 Task: Search one way flight ticket for 2 adults, 2 infants in seat and 1 infant on lap in first from Fort Walton Beach: Destin-fort Walton Beach Airport/eglin Air Force Base to Fort Wayne: Fort Wayne International Airport on 5-4-2023. Choice of flights is Royal air maroc. Number of bags: 1 carry on bag and 5 checked bags. Price is upto 65000. Outbound departure time preference is 22:00.
Action: Mouse moved to (281, 262)
Screenshot: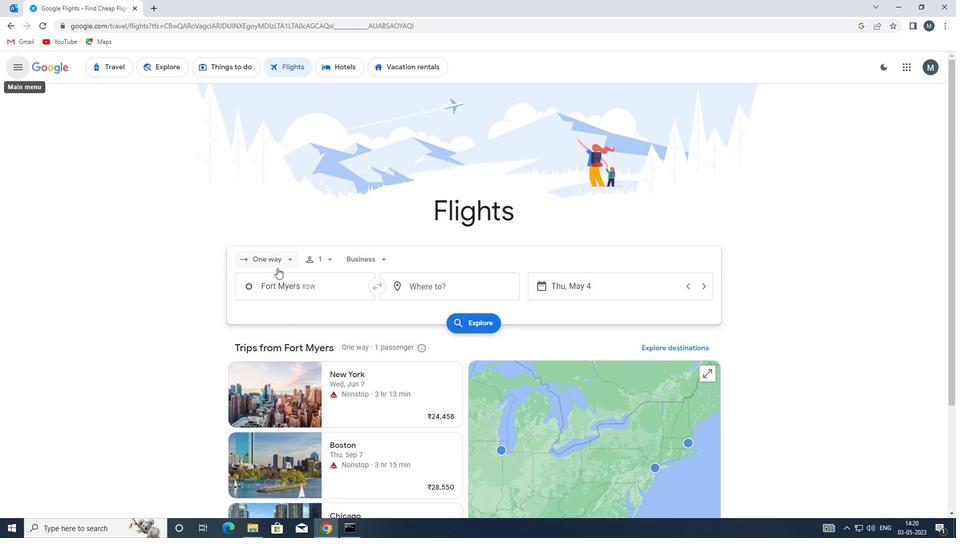 
Action: Mouse pressed left at (281, 262)
Screenshot: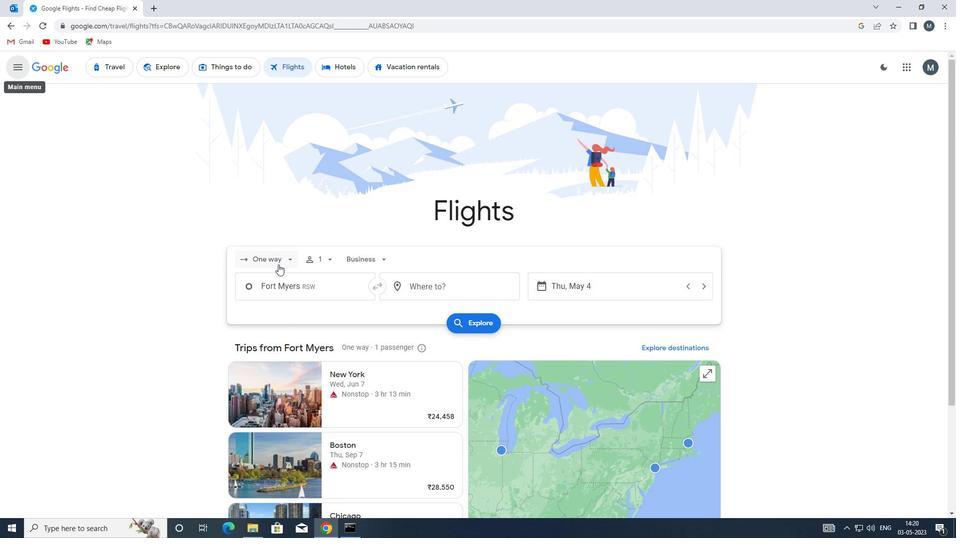 
Action: Mouse moved to (281, 305)
Screenshot: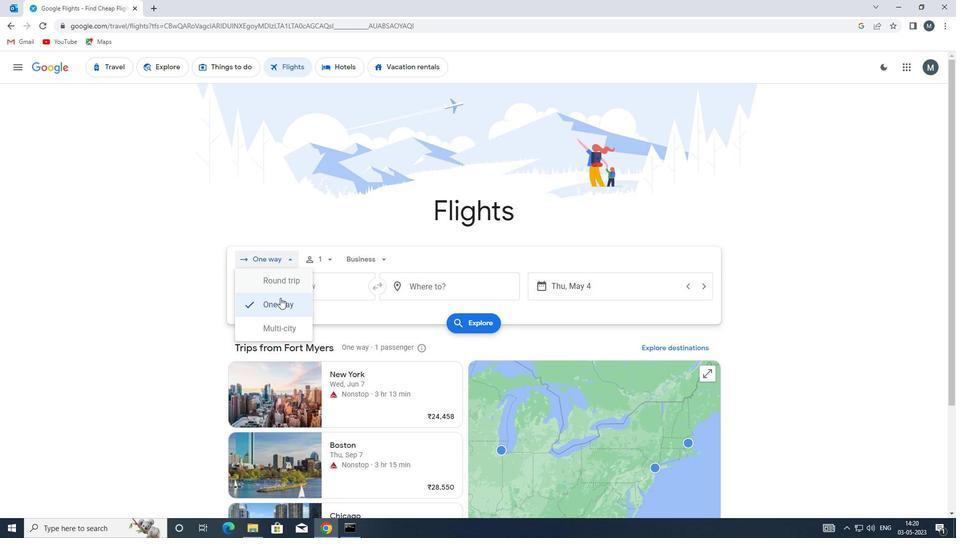 
Action: Mouse pressed left at (281, 305)
Screenshot: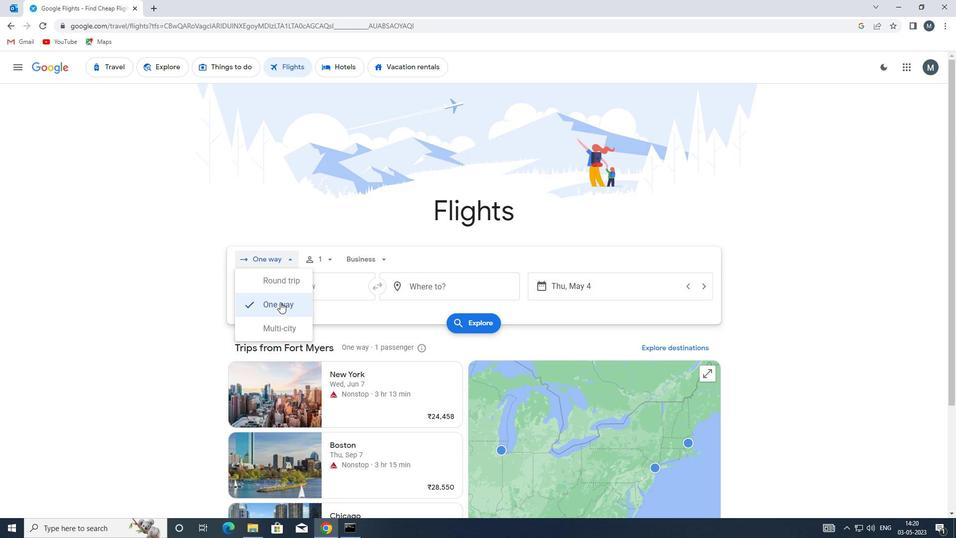 
Action: Mouse moved to (327, 260)
Screenshot: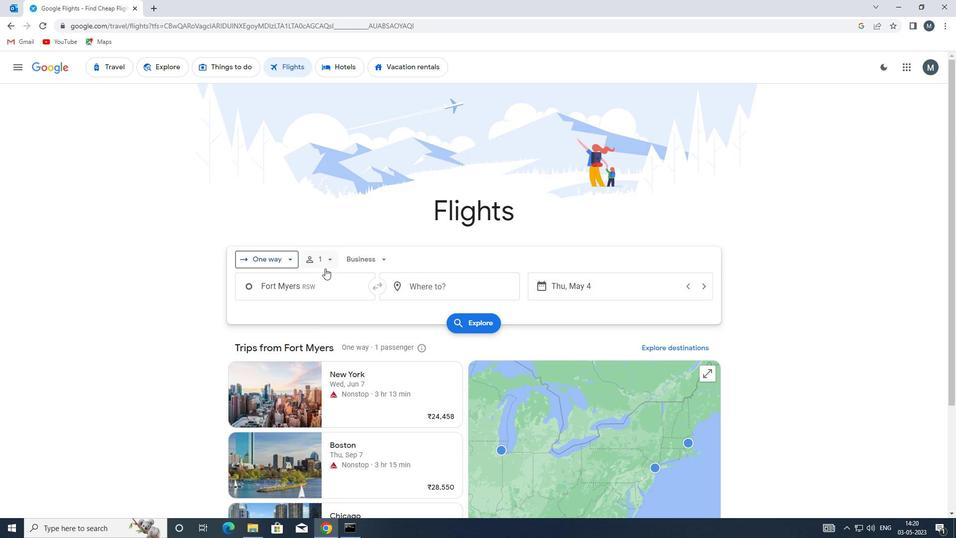 
Action: Mouse pressed left at (327, 260)
Screenshot: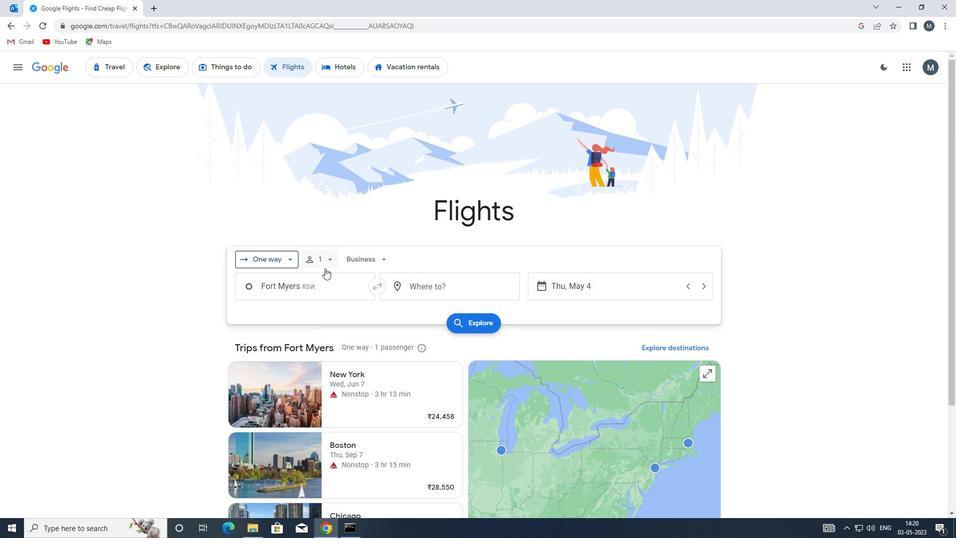 
Action: Mouse moved to (403, 284)
Screenshot: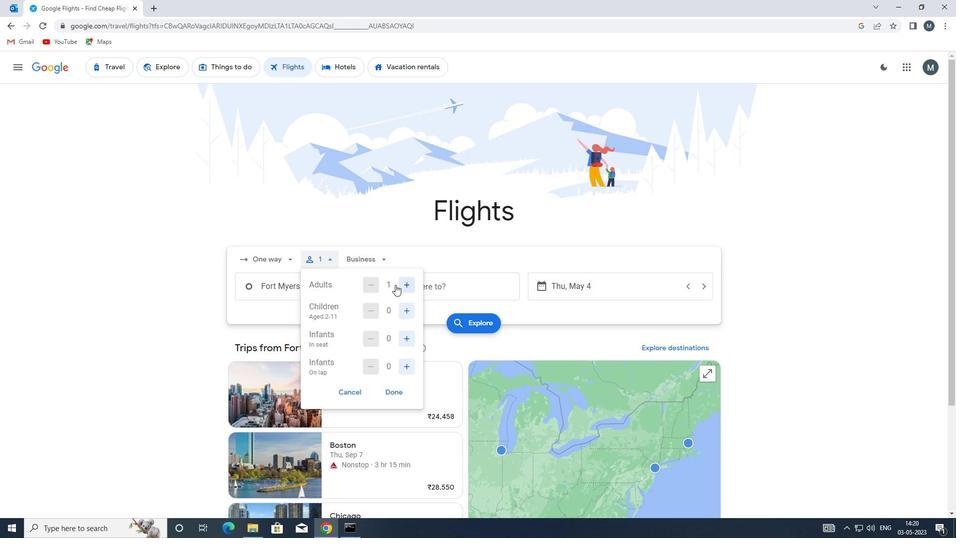 
Action: Mouse pressed left at (403, 284)
Screenshot: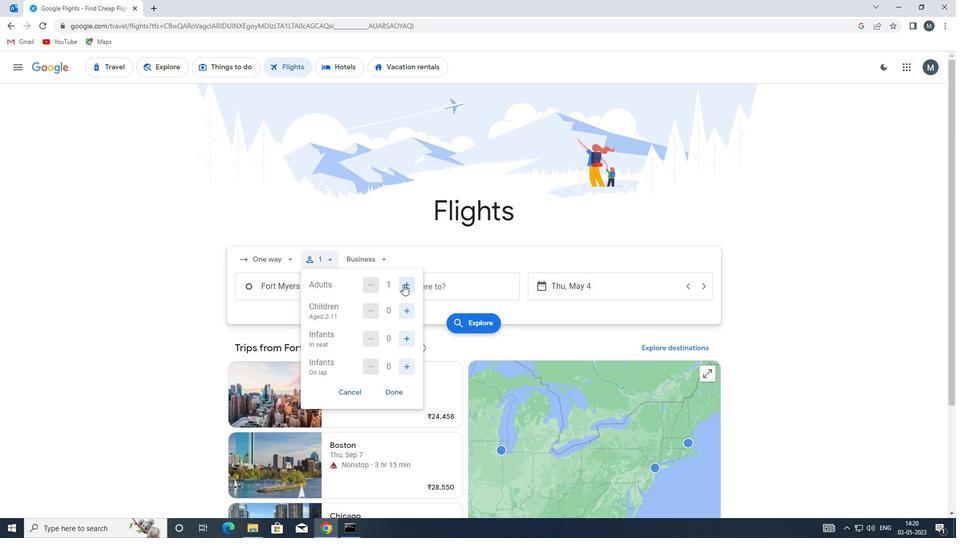 
Action: Mouse moved to (411, 340)
Screenshot: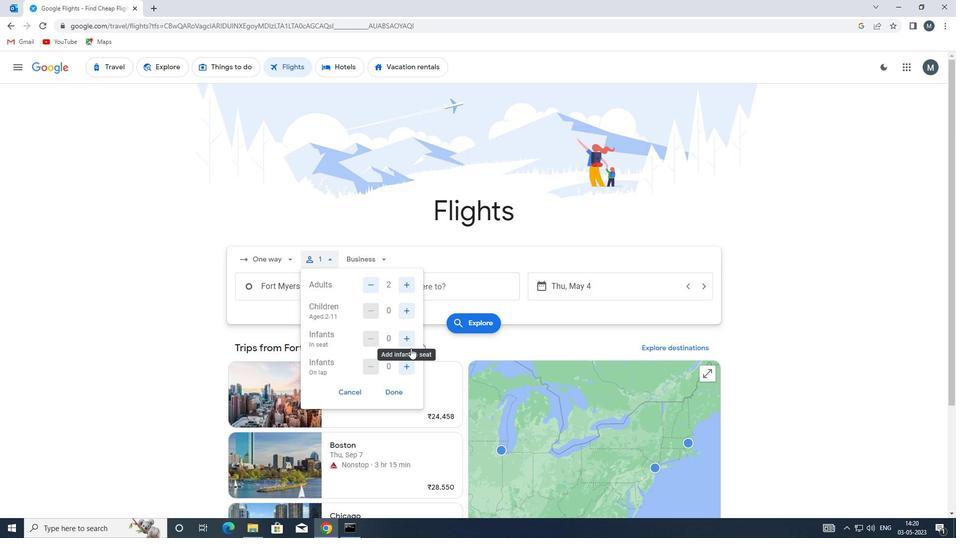 
Action: Mouse pressed left at (411, 340)
Screenshot: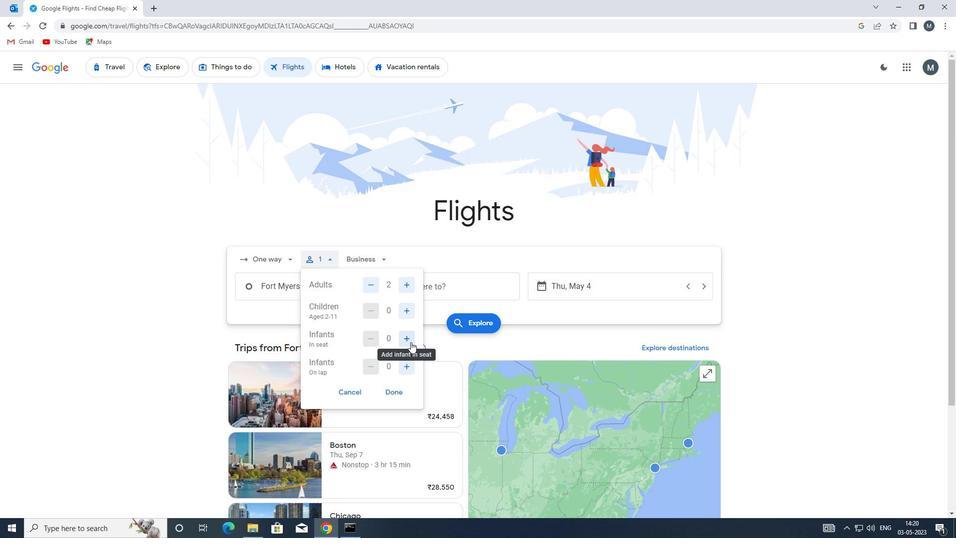 
Action: Mouse pressed left at (411, 340)
Screenshot: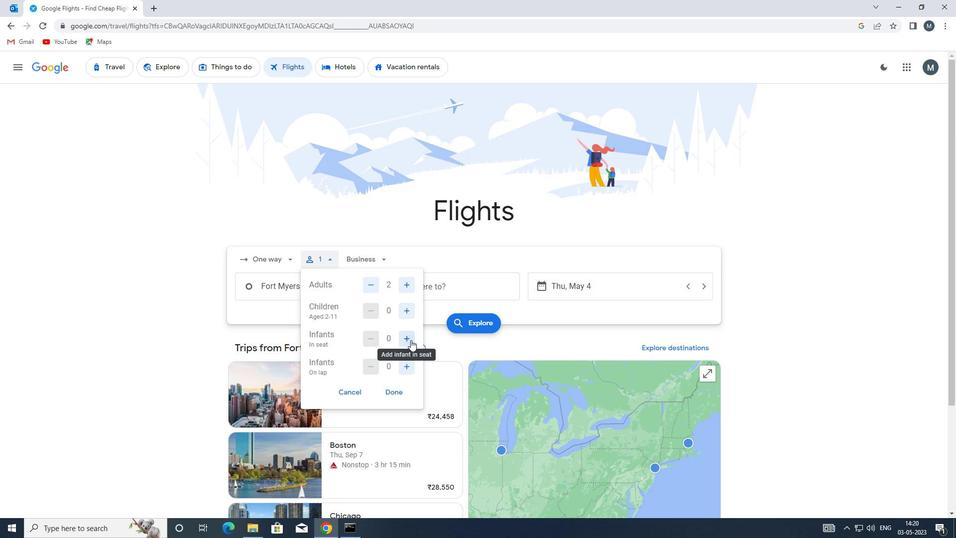 
Action: Mouse moved to (406, 366)
Screenshot: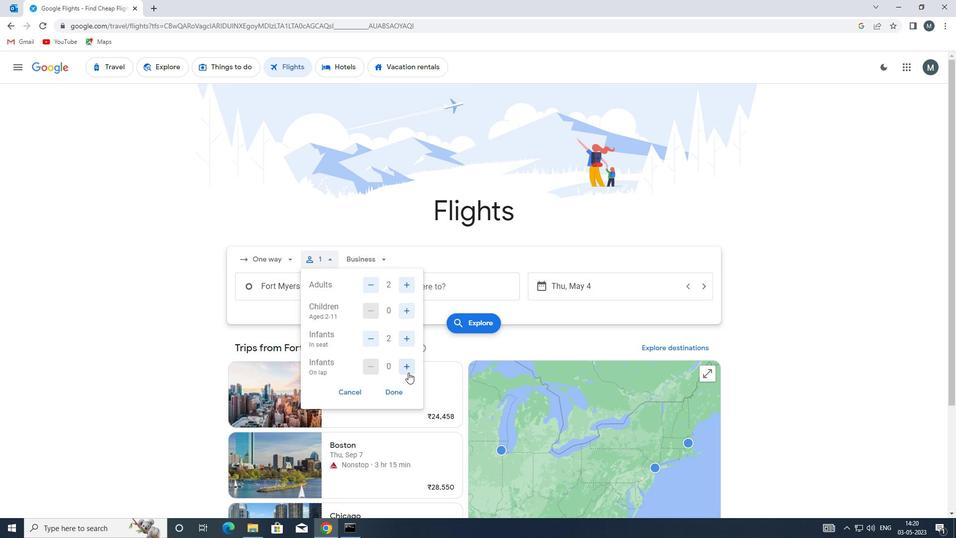 
Action: Mouse pressed left at (406, 366)
Screenshot: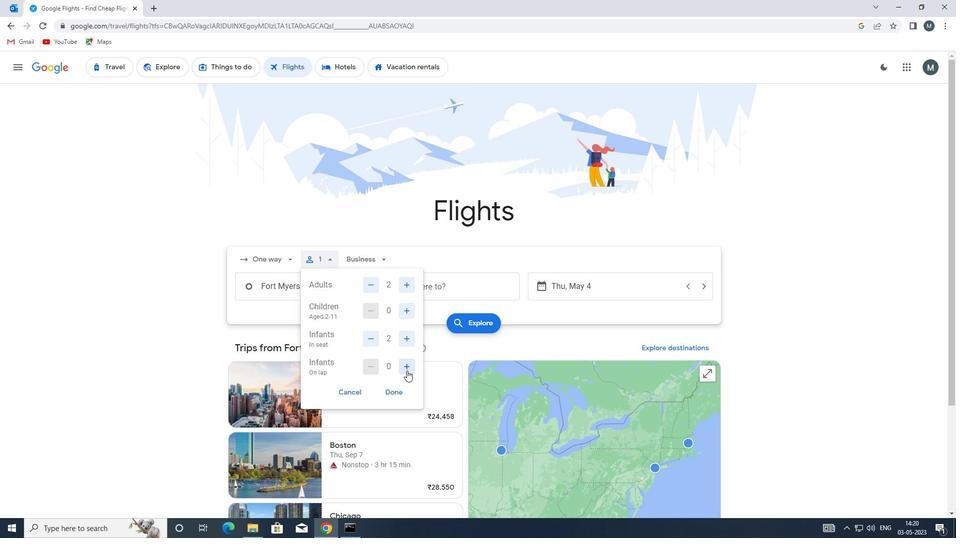 
Action: Mouse moved to (394, 394)
Screenshot: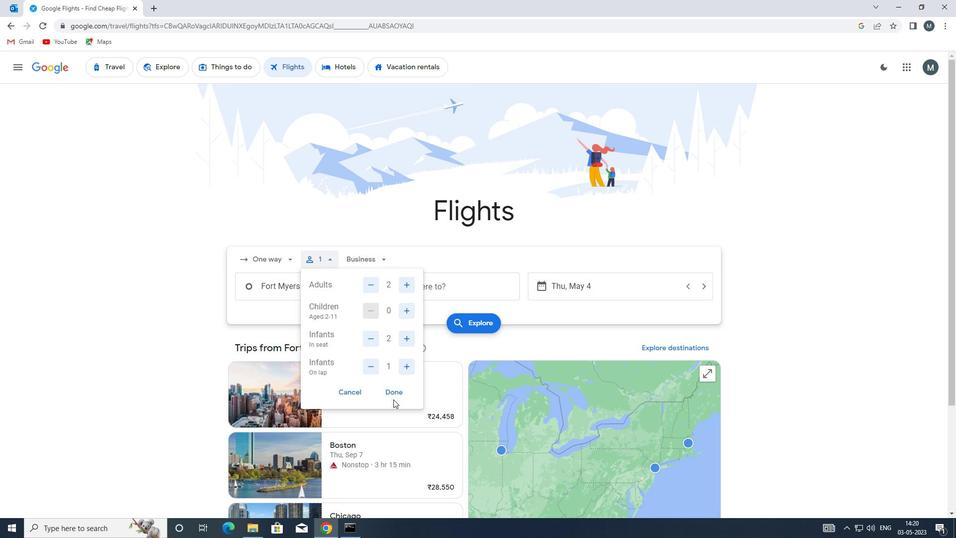 
Action: Mouse pressed left at (394, 394)
Screenshot: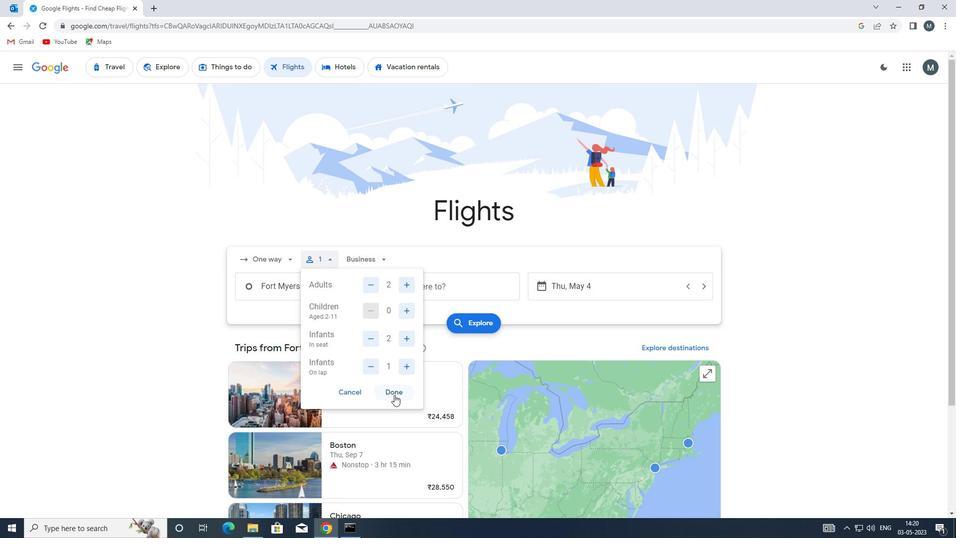 
Action: Mouse moved to (377, 259)
Screenshot: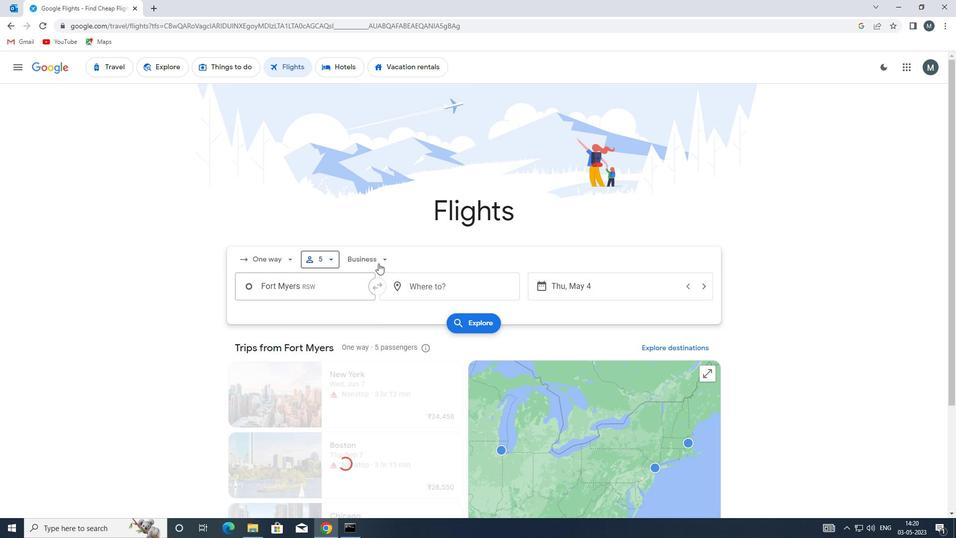 
Action: Mouse pressed left at (377, 259)
Screenshot: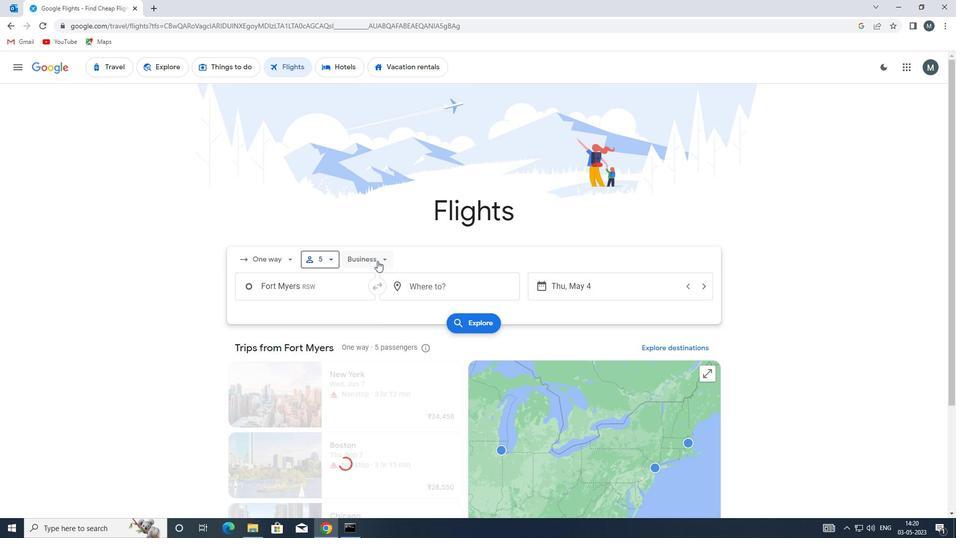 
Action: Mouse moved to (383, 353)
Screenshot: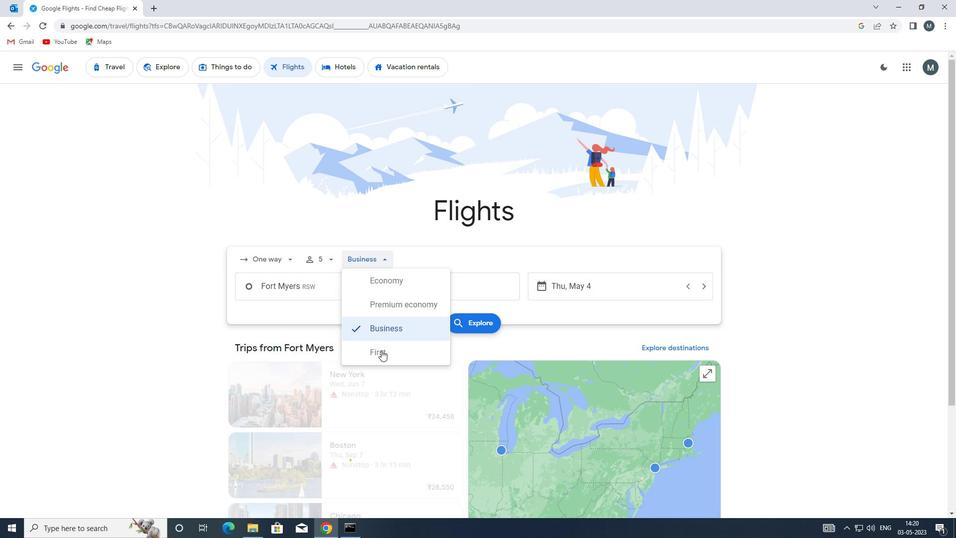 
Action: Mouse pressed left at (383, 353)
Screenshot: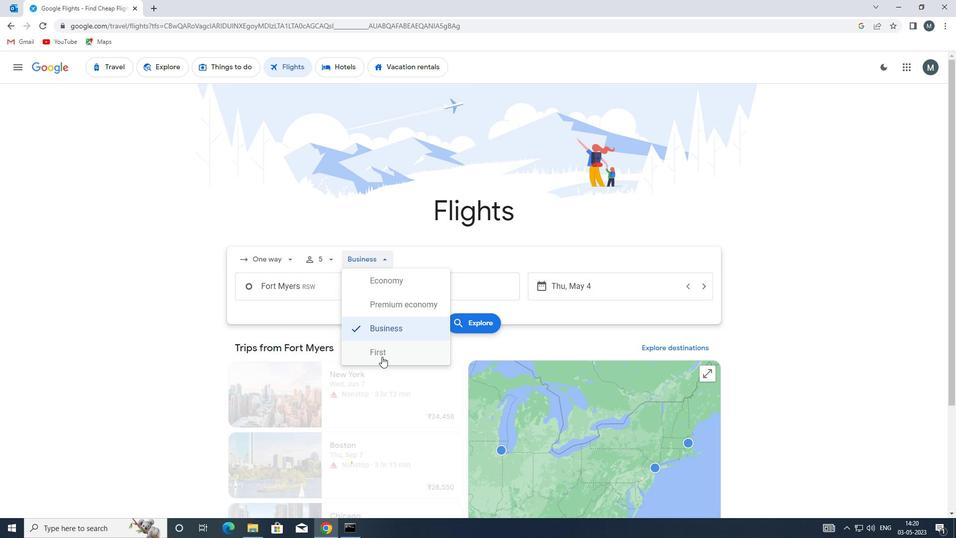
Action: Mouse moved to (318, 296)
Screenshot: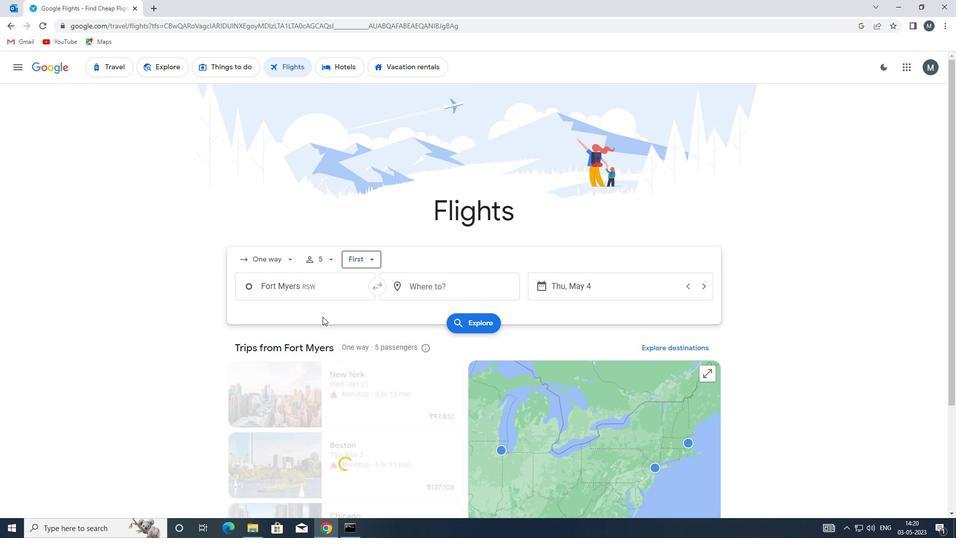 
Action: Mouse pressed left at (318, 296)
Screenshot: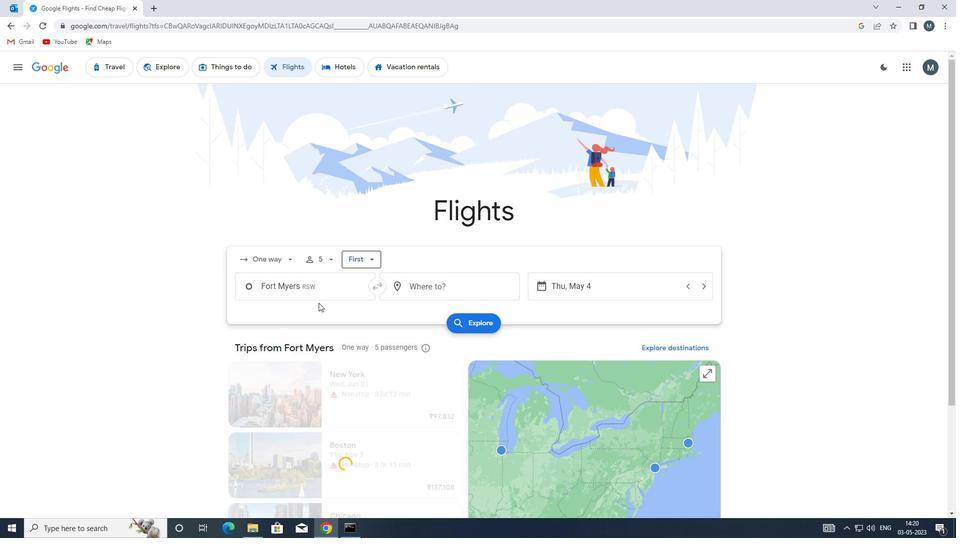 
Action: Mouse moved to (317, 295)
Screenshot: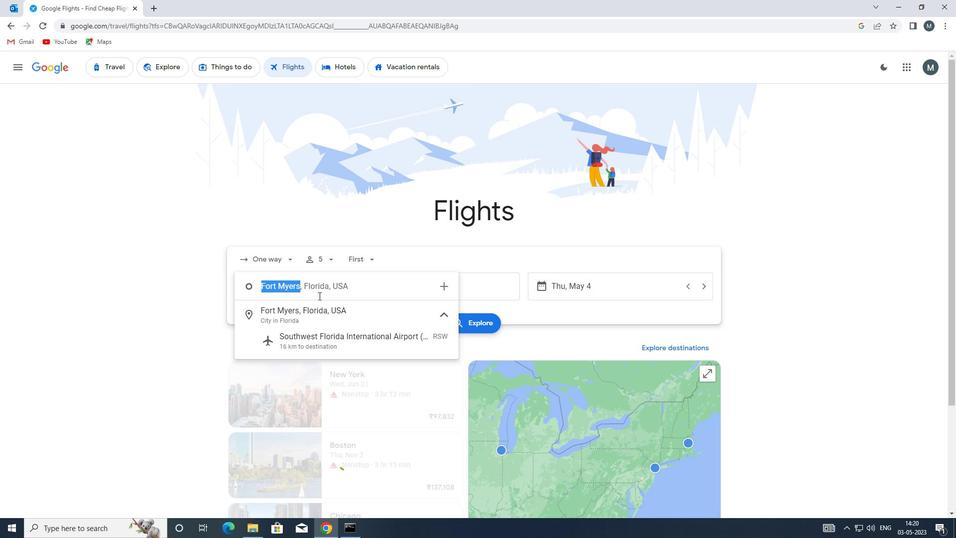 
Action: Key pressed v
Screenshot: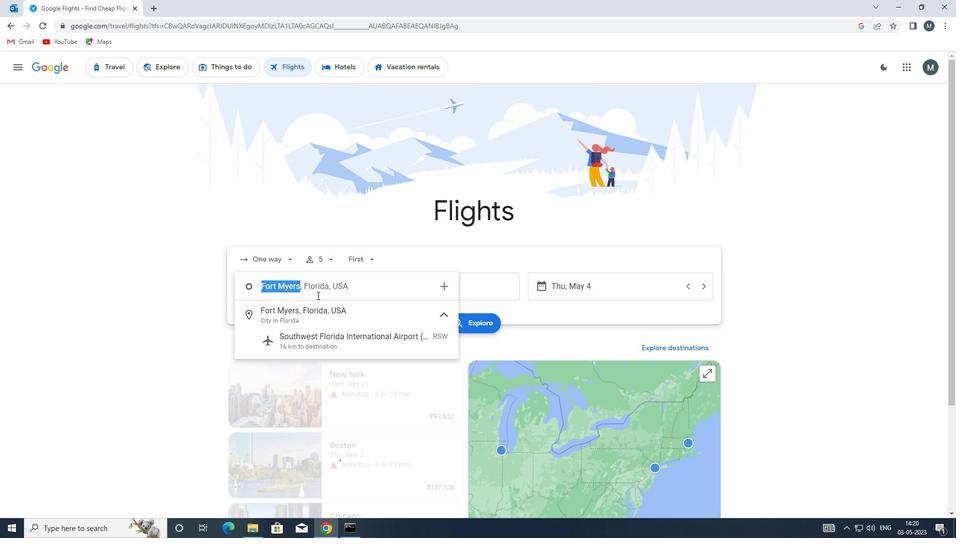 
Action: Mouse moved to (316, 296)
Screenshot: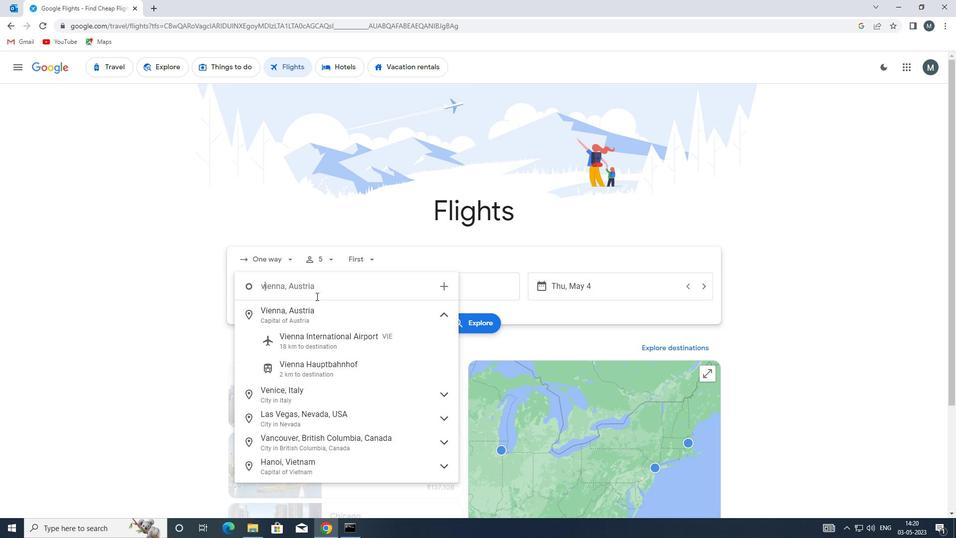 
Action: Key pressed p
Screenshot: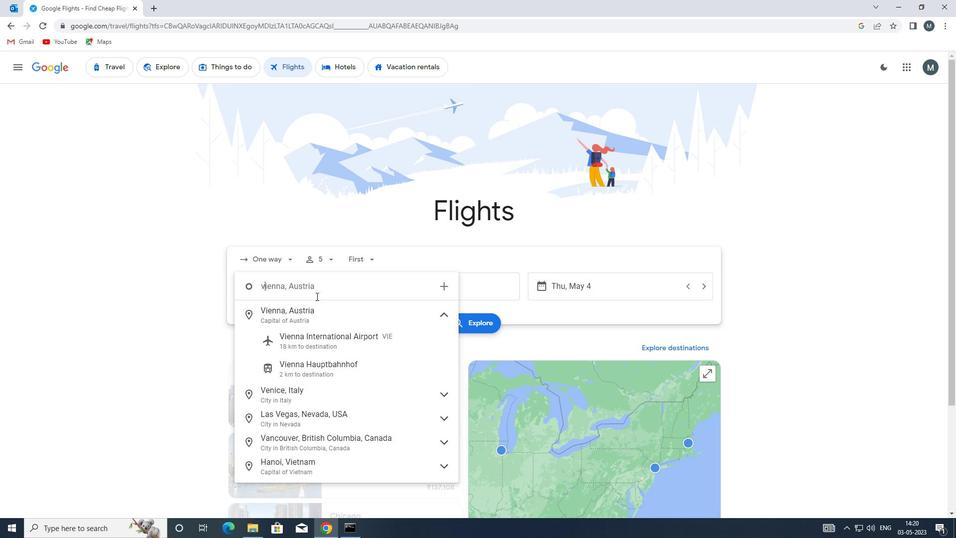 
Action: Mouse moved to (318, 297)
Screenshot: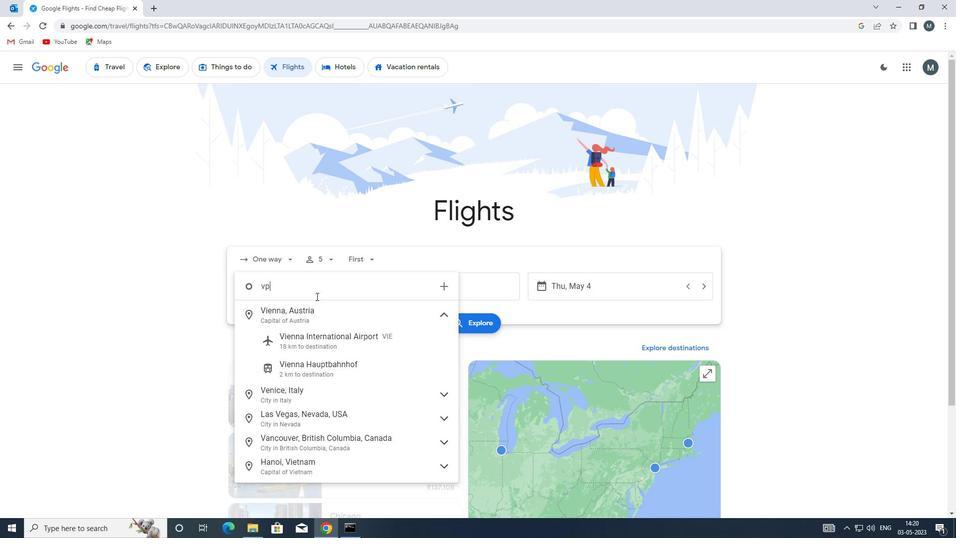 
Action: Key pressed s
Screenshot: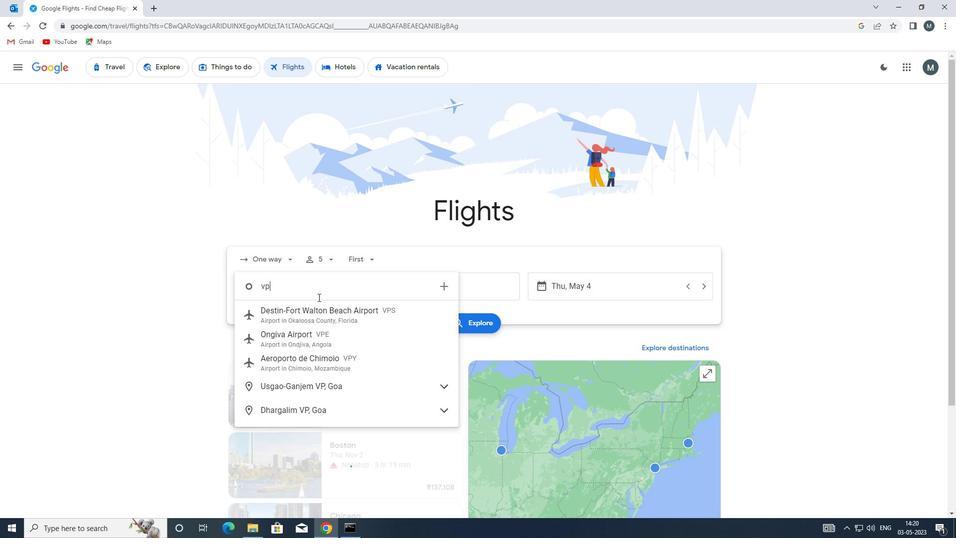 
Action: Mouse moved to (331, 314)
Screenshot: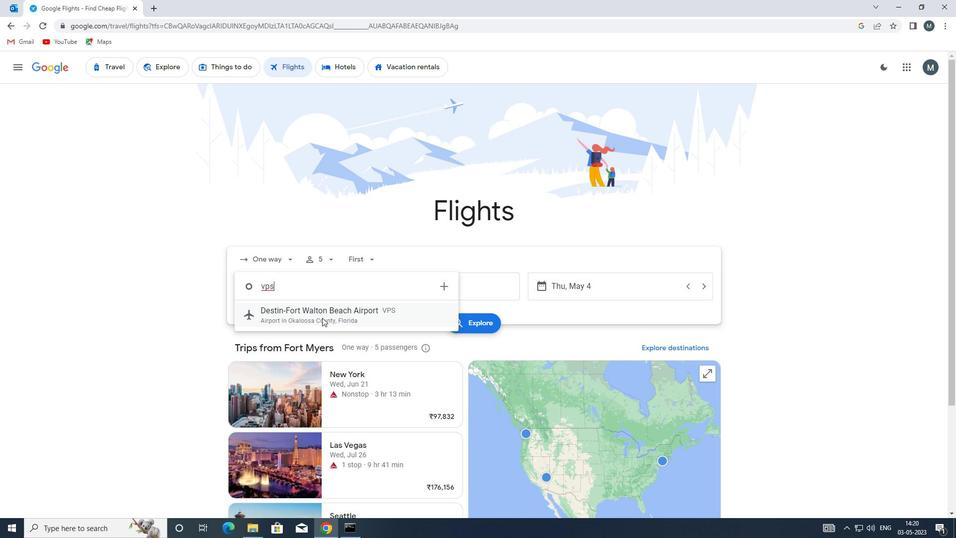 
Action: Mouse pressed left at (331, 314)
Screenshot: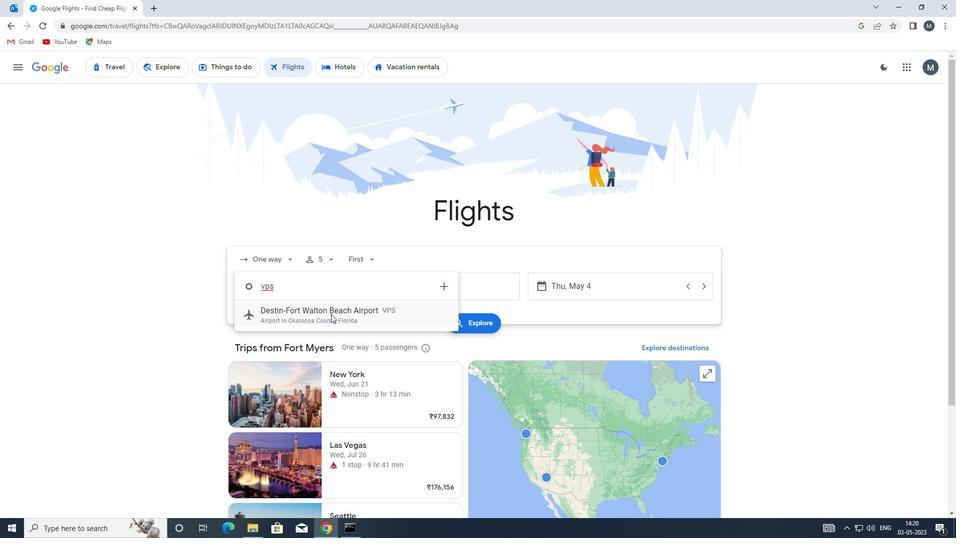 
Action: Mouse moved to (446, 283)
Screenshot: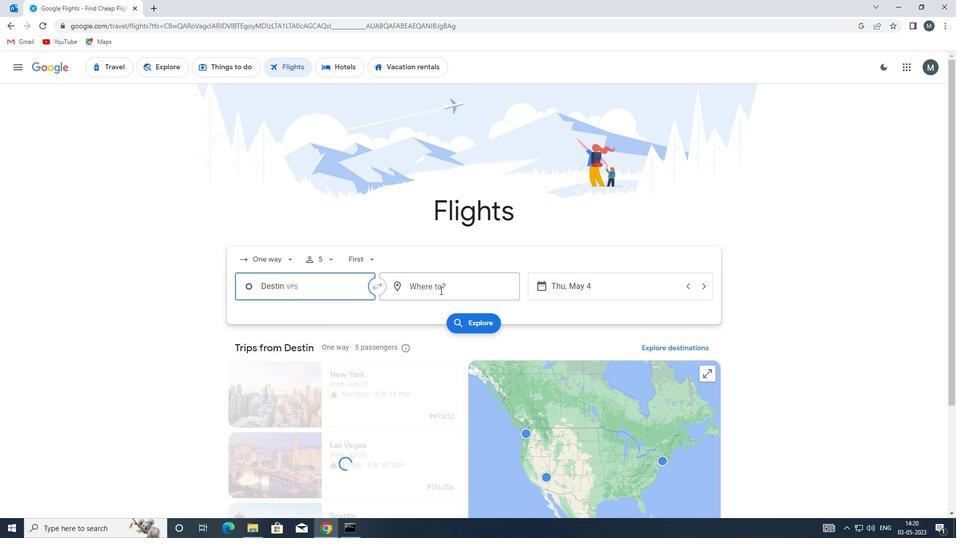 
Action: Mouse pressed left at (446, 283)
Screenshot: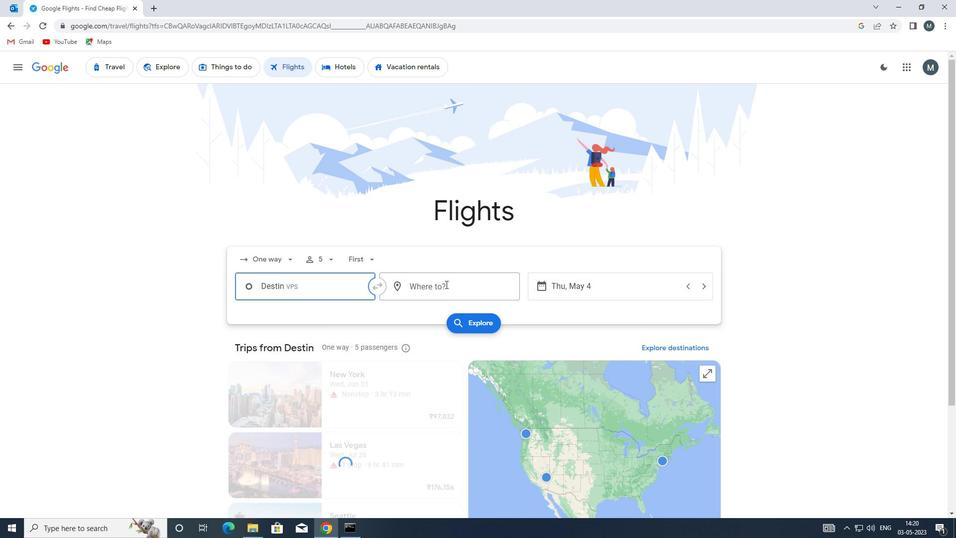 
Action: Mouse moved to (442, 284)
Screenshot: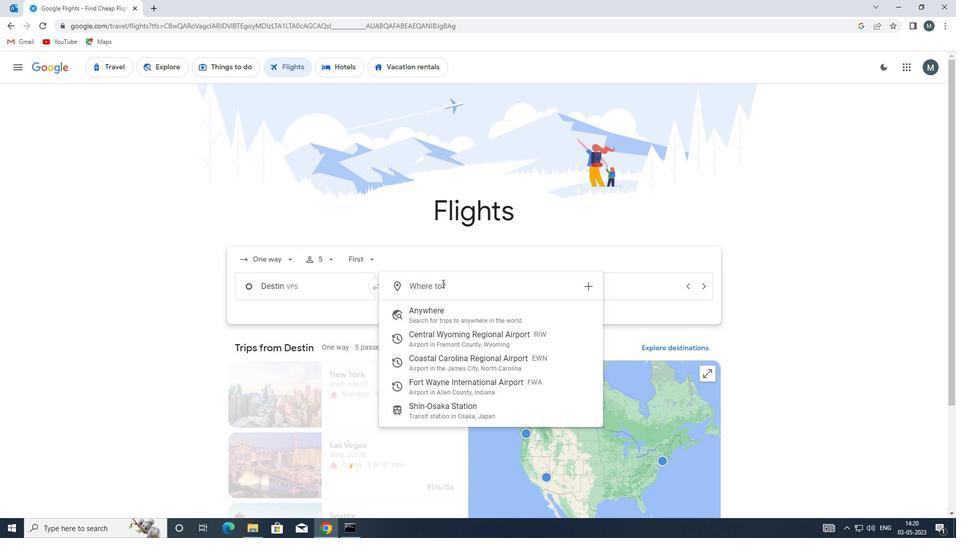 
Action: Key pressed f
Screenshot: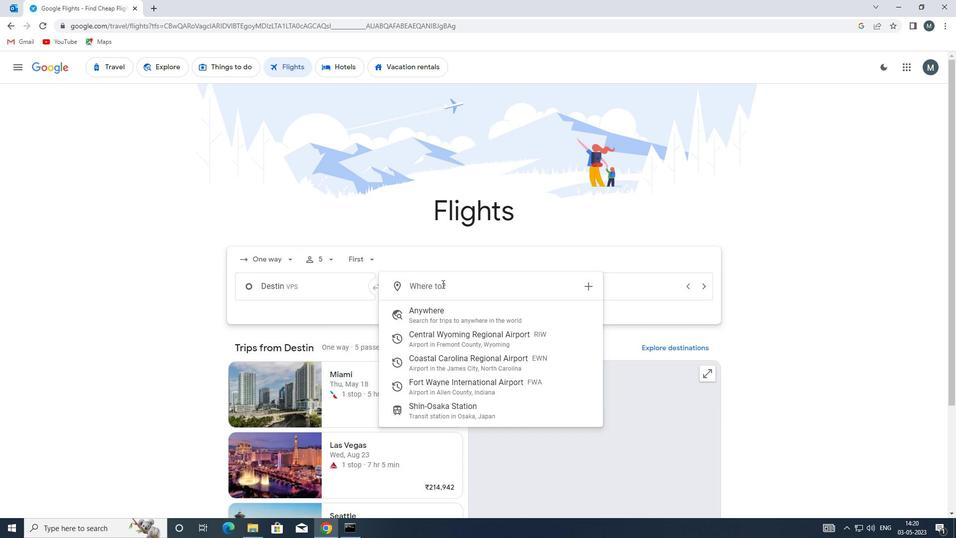 
Action: Mouse moved to (442, 284)
Screenshot: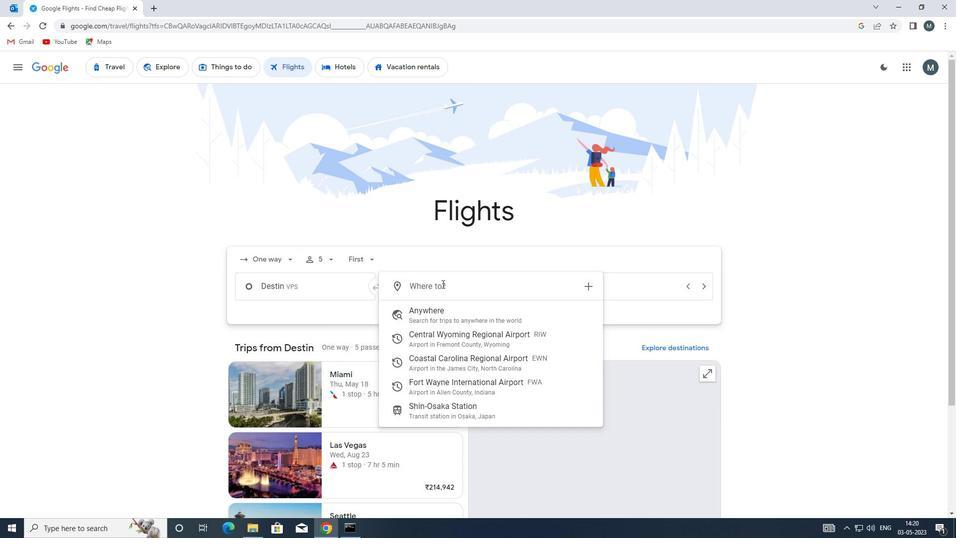 
Action: Key pressed w
Screenshot: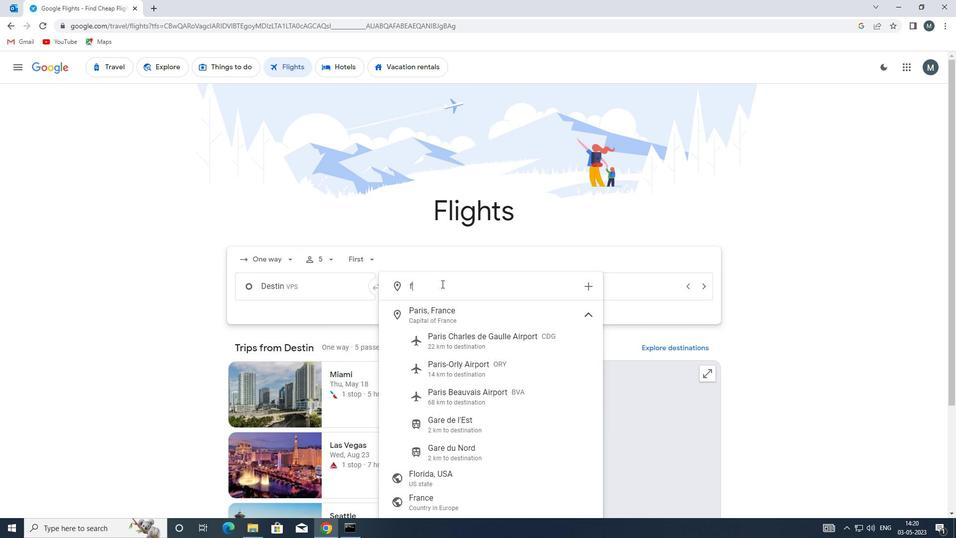 
Action: Mouse moved to (438, 286)
Screenshot: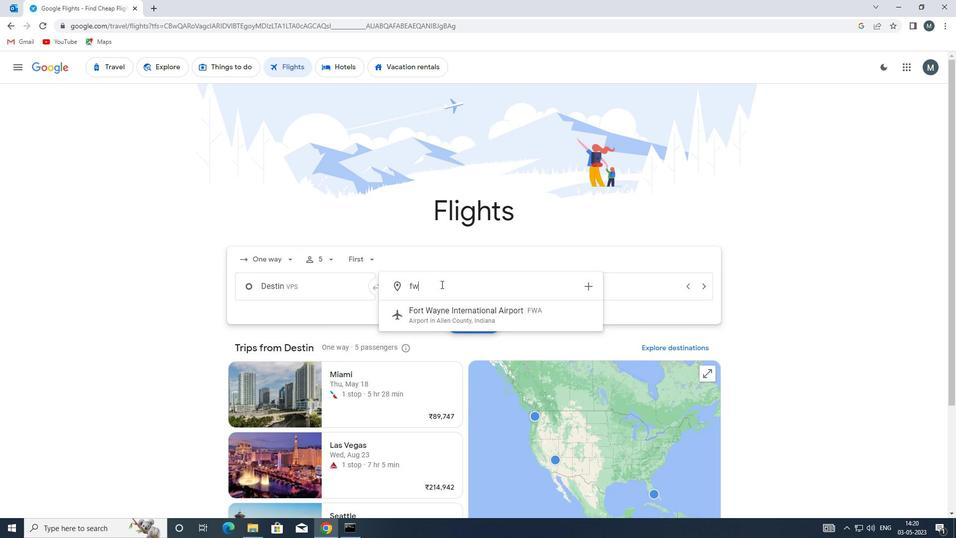 
Action: Key pressed a
Screenshot: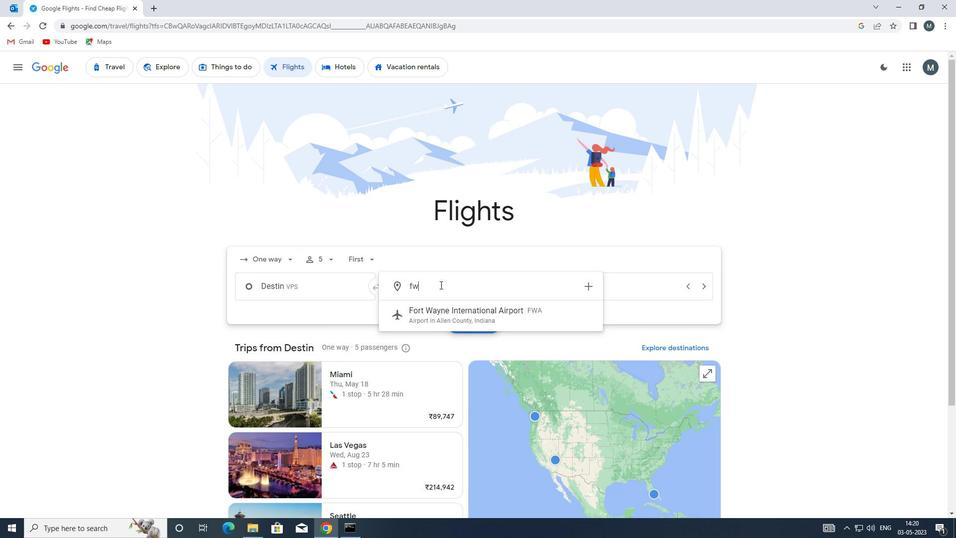 
Action: Mouse moved to (447, 315)
Screenshot: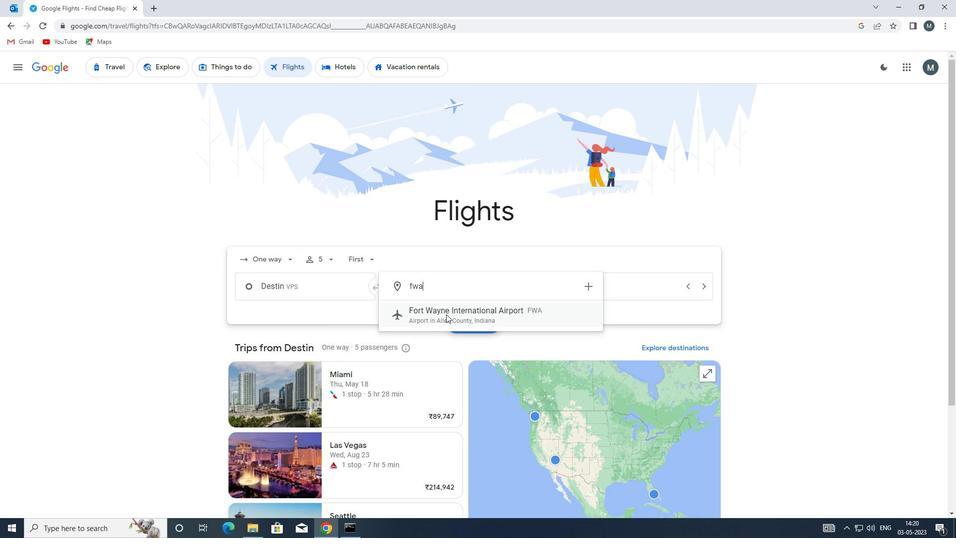 
Action: Mouse pressed left at (447, 315)
Screenshot: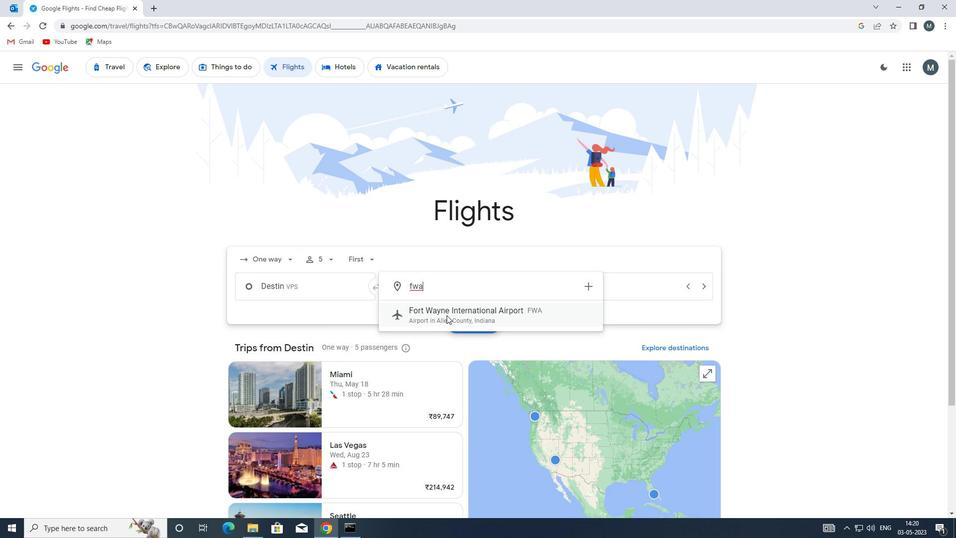 
Action: Mouse moved to (562, 286)
Screenshot: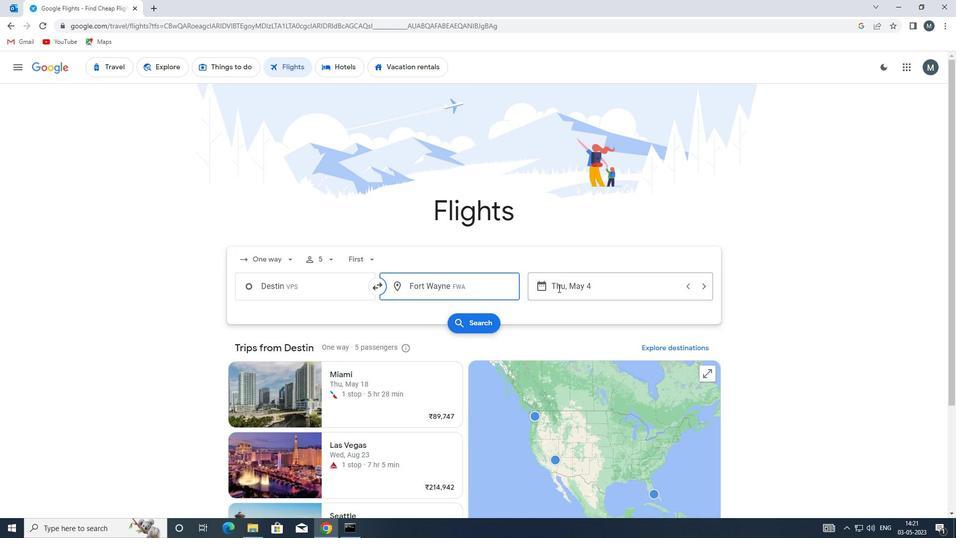 
Action: Mouse pressed left at (562, 286)
Screenshot: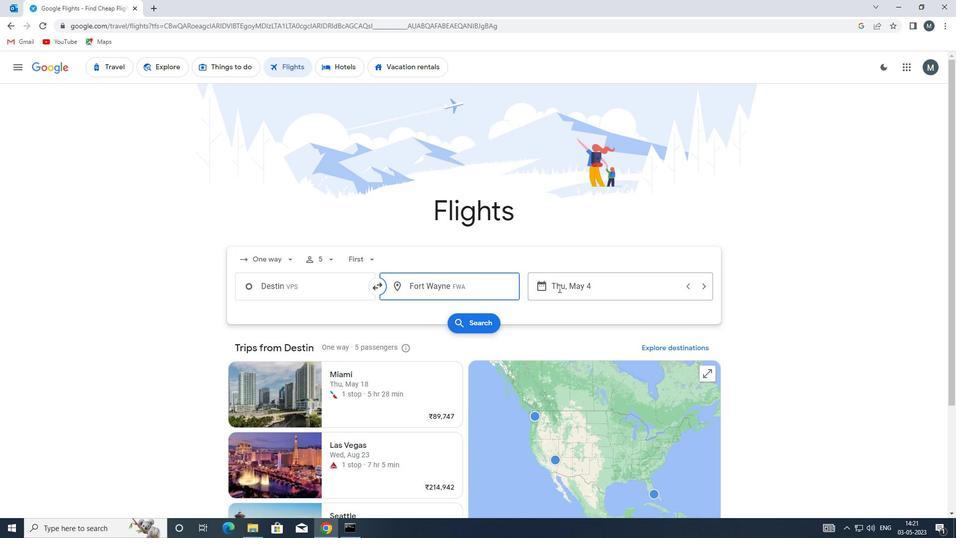 
Action: Mouse moved to (453, 333)
Screenshot: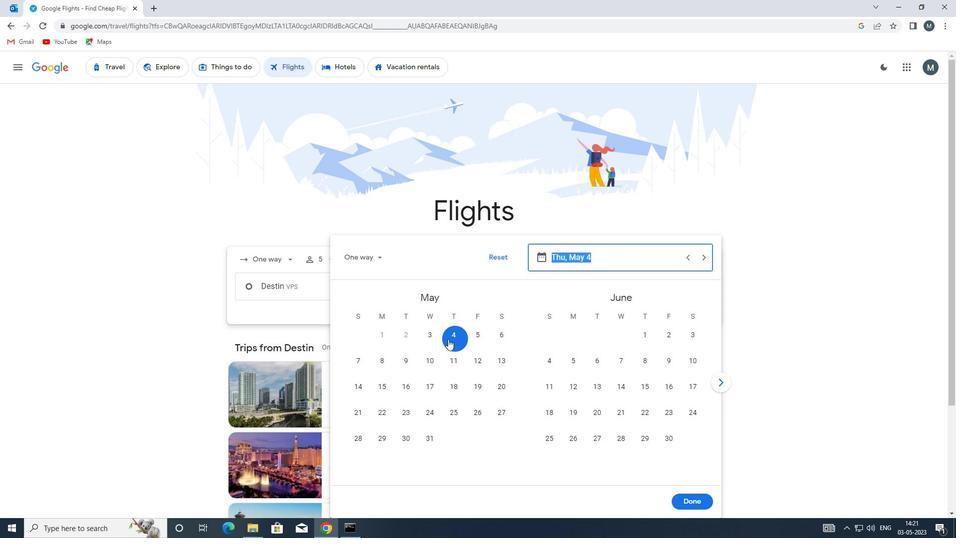 
Action: Mouse pressed left at (453, 333)
Screenshot: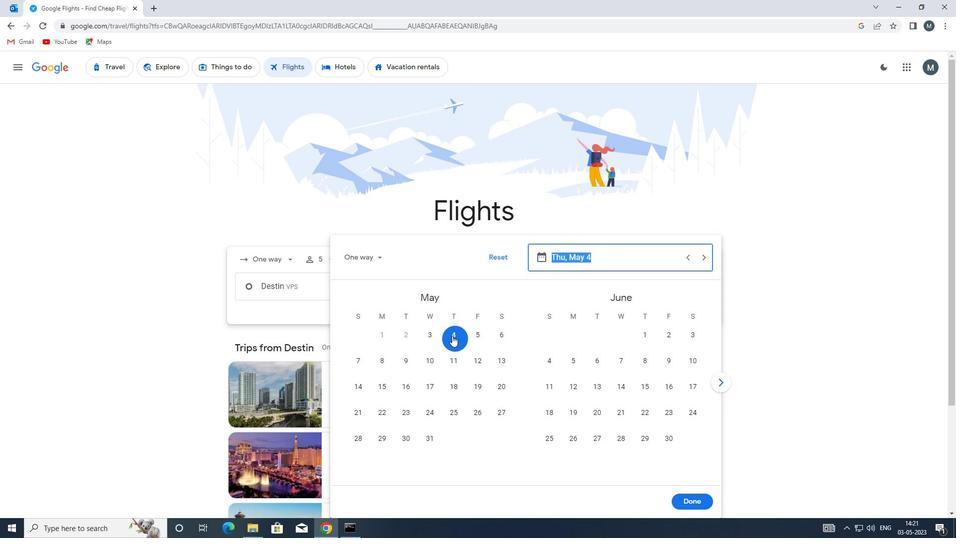 
Action: Mouse moved to (688, 504)
Screenshot: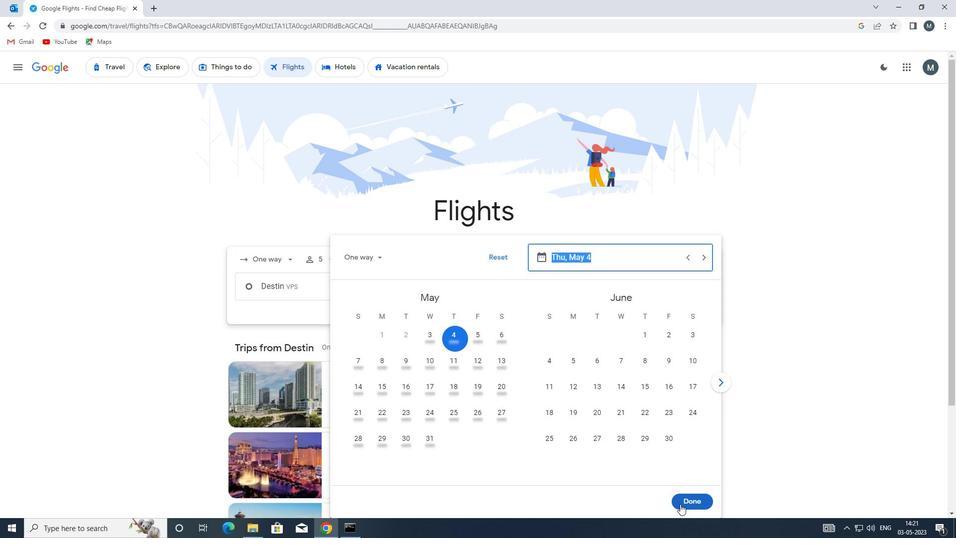 
Action: Mouse pressed left at (688, 504)
Screenshot: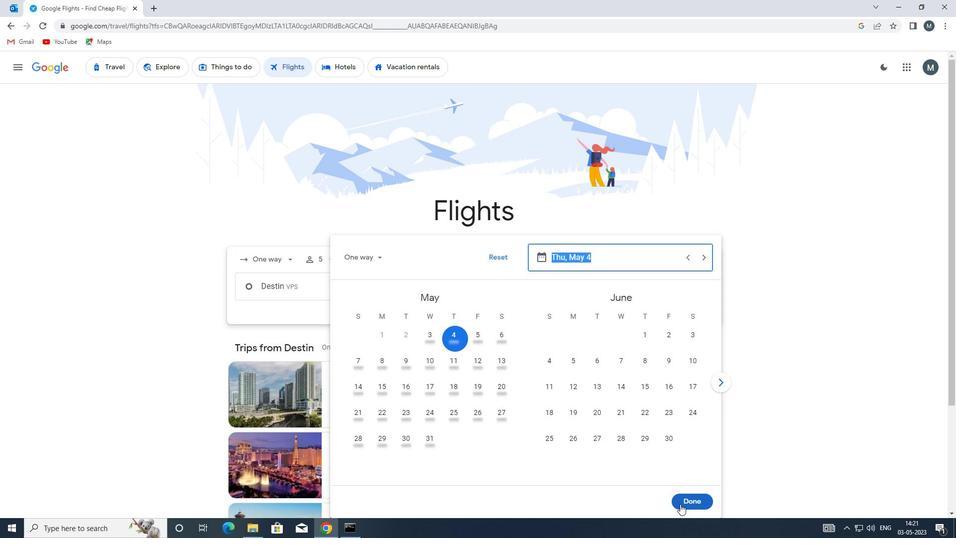 
Action: Mouse moved to (477, 324)
Screenshot: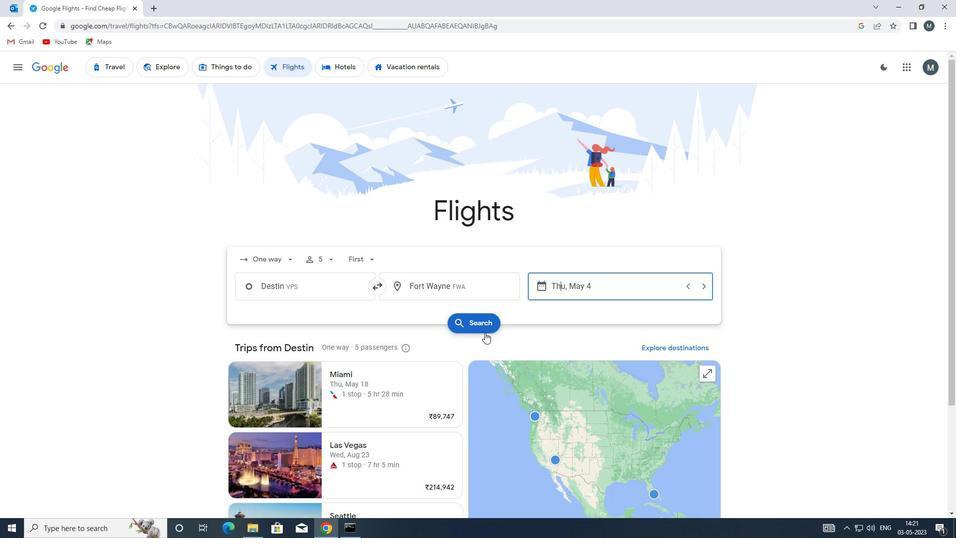 
Action: Mouse pressed left at (477, 324)
Screenshot: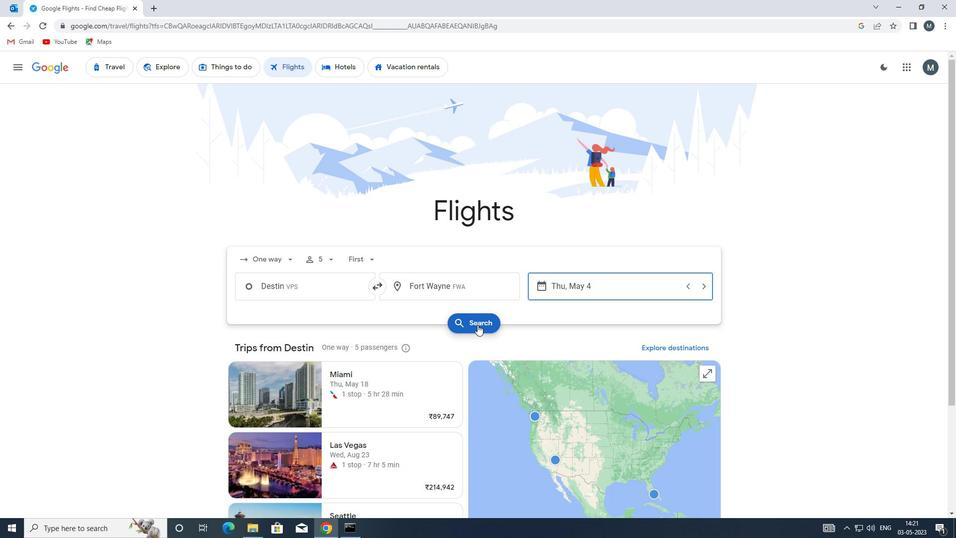 
Action: Mouse moved to (255, 155)
Screenshot: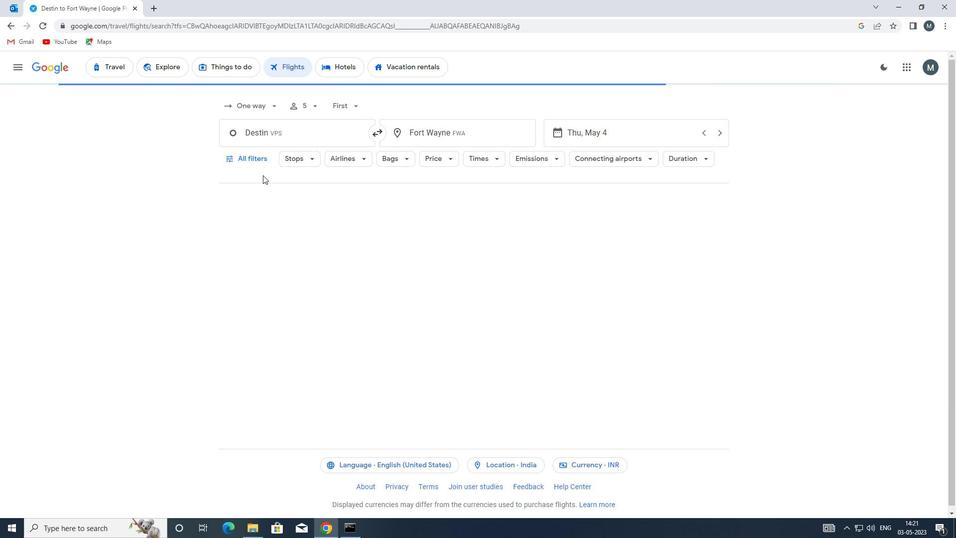 
Action: Mouse pressed left at (255, 155)
Screenshot: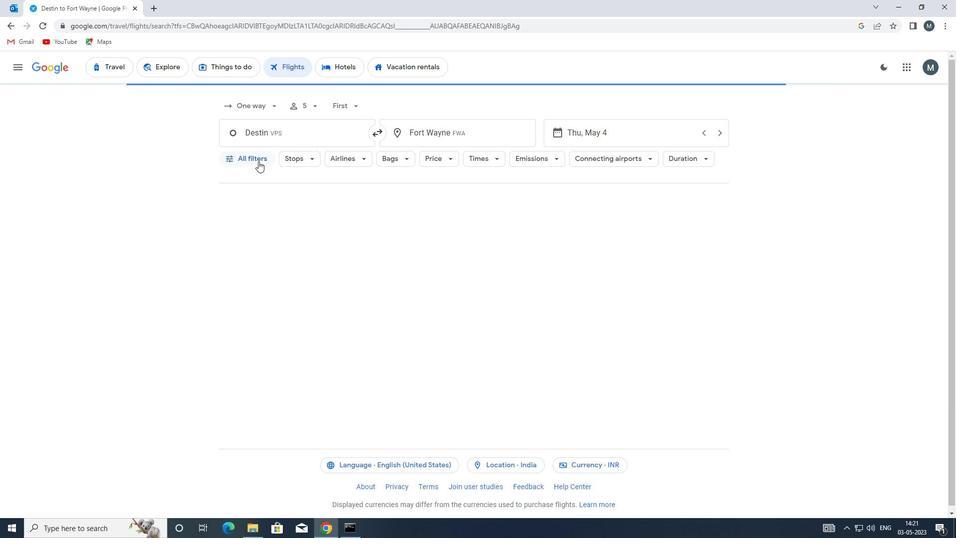 
Action: Mouse moved to (324, 293)
Screenshot: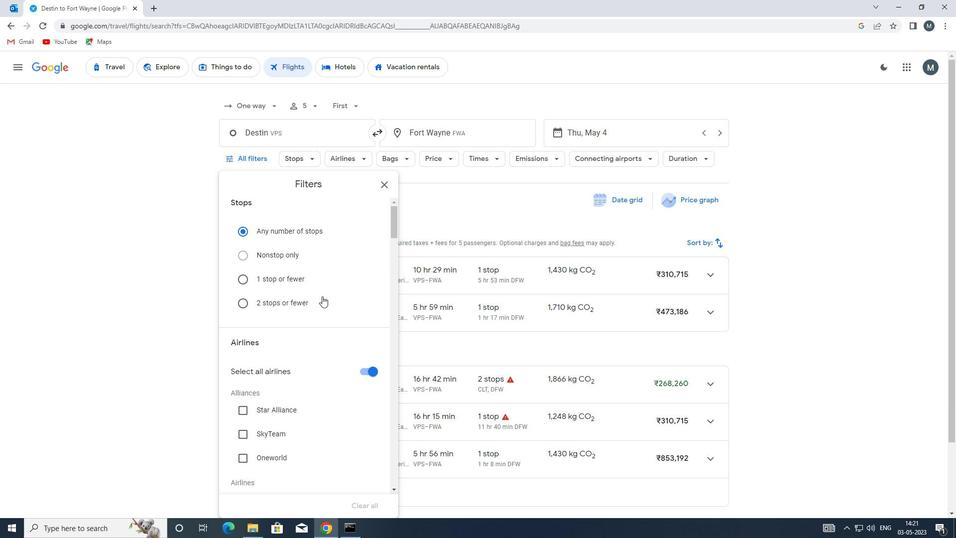 
Action: Mouse scrolled (324, 292) with delta (0, 0)
Screenshot: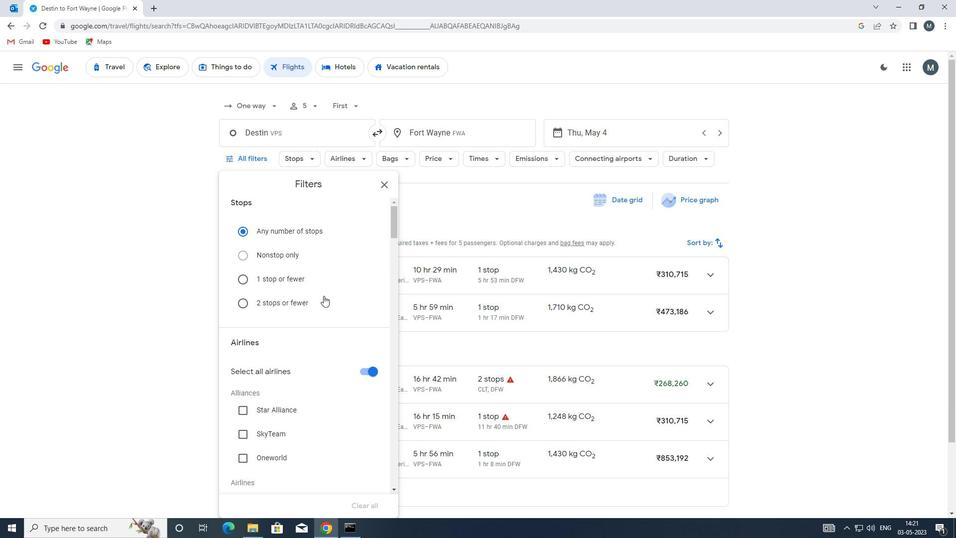 
Action: Mouse moved to (325, 293)
Screenshot: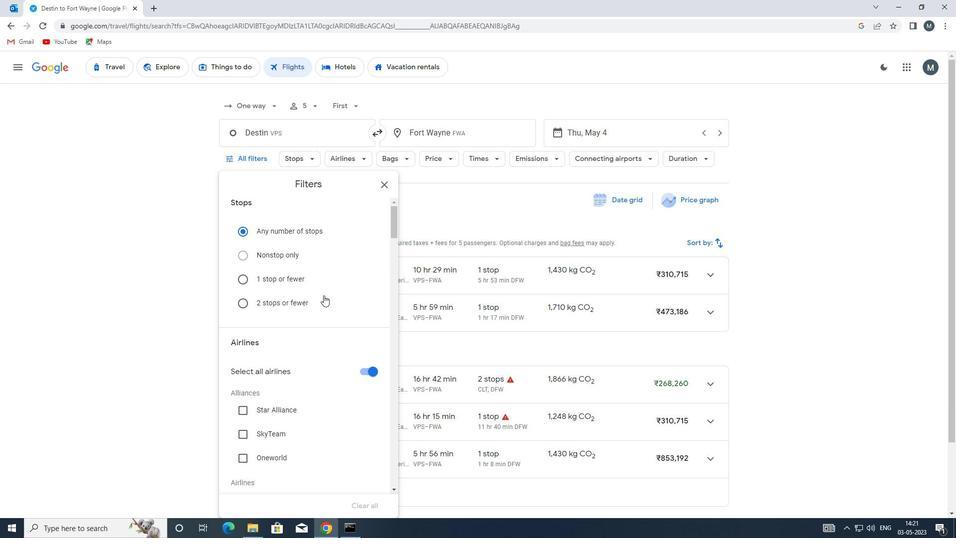 
Action: Mouse scrolled (325, 293) with delta (0, 0)
Screenshot: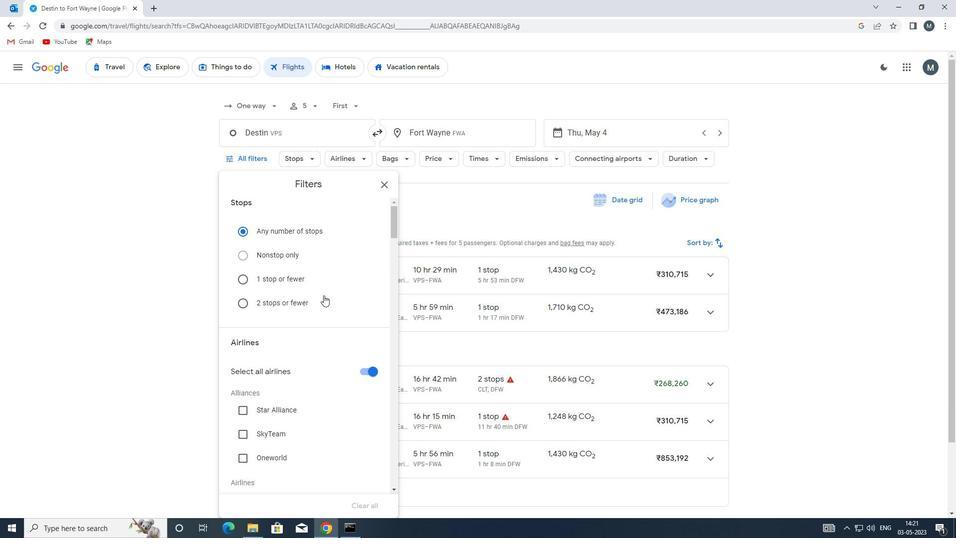 
Action: Mouse moved to (367, 276)
Screenshot: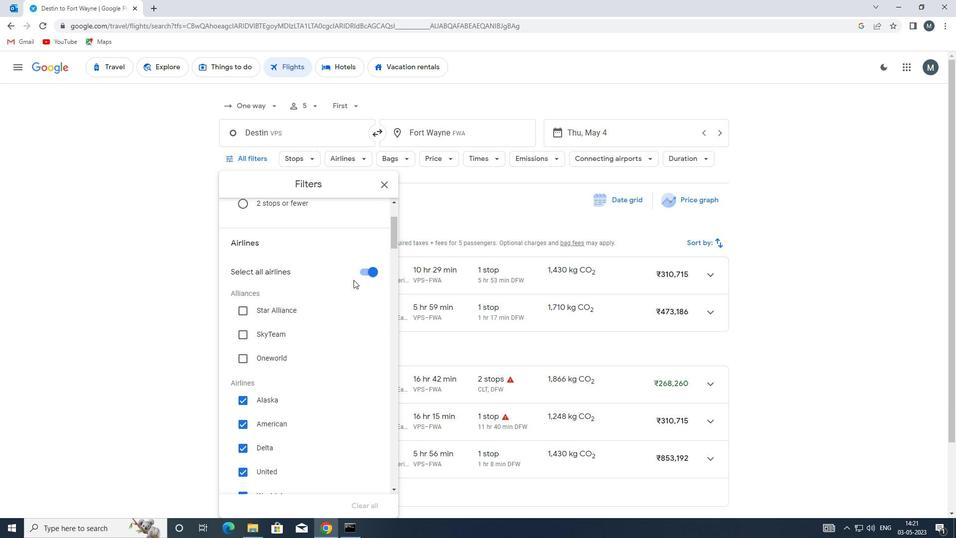 
Action: Mouse pressed left at (367, 276)
Screenshot: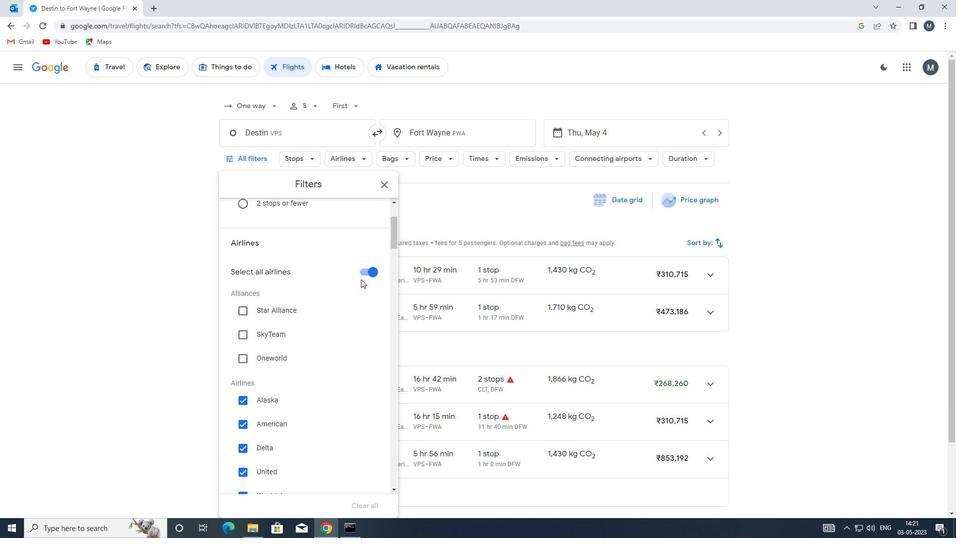 
Action: Mouse moved to (319, 336)
Screenshot: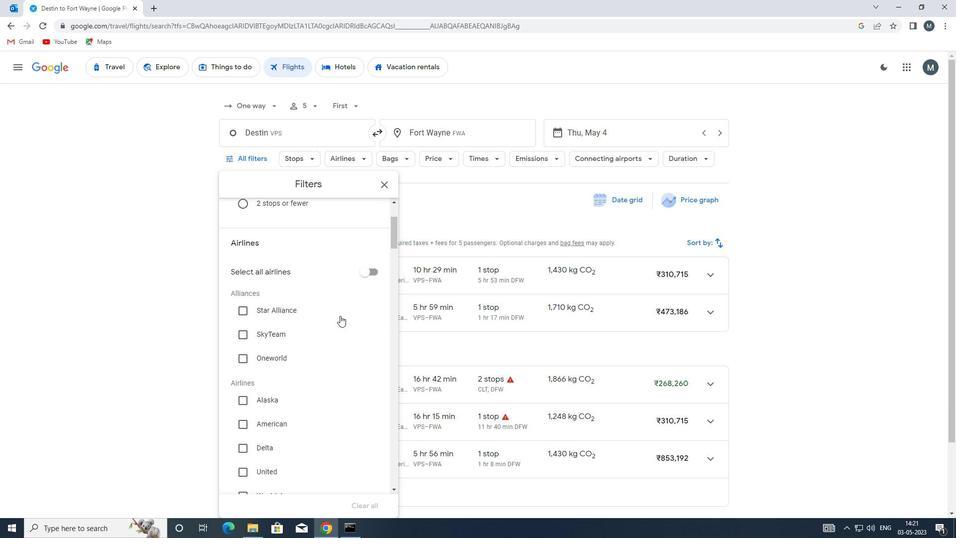 
Action: Mouse scrolled (319, 335) with delta (0, 0)
Screenshot: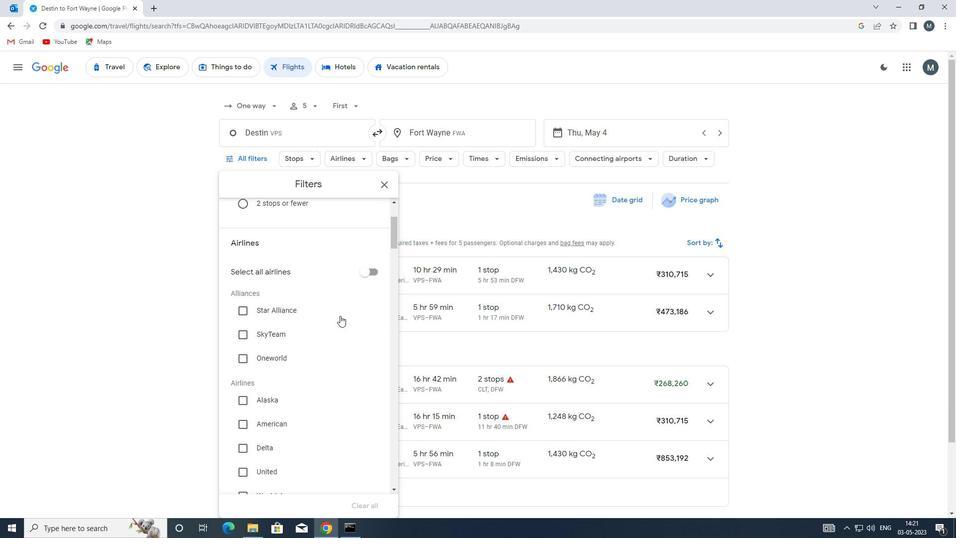 
Action: Mouse moved to (318, 337)
Screenshot: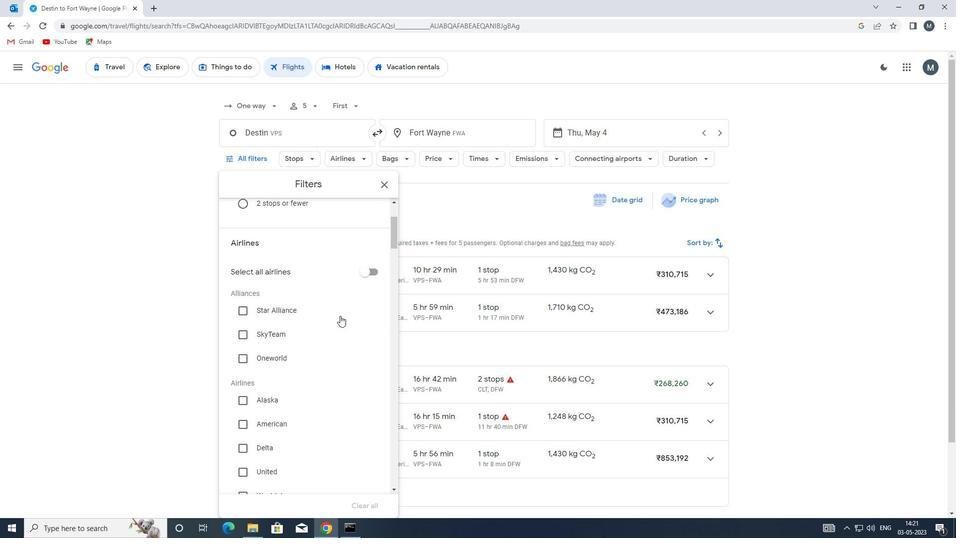 
Action: Mouse scrolled (318, 336) with delta (0, 0)
Screenshot: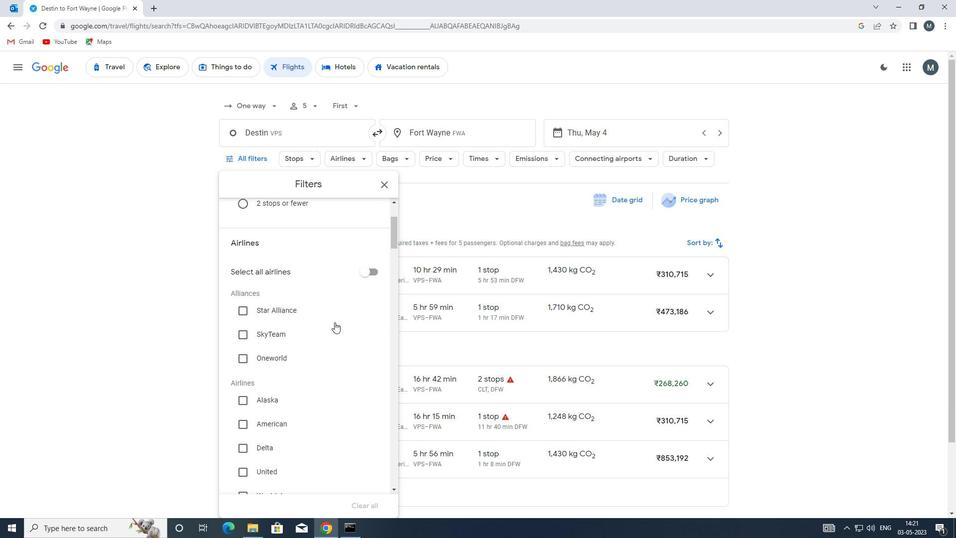 
Action: Mouse moved to (316, 332)
Screenshot: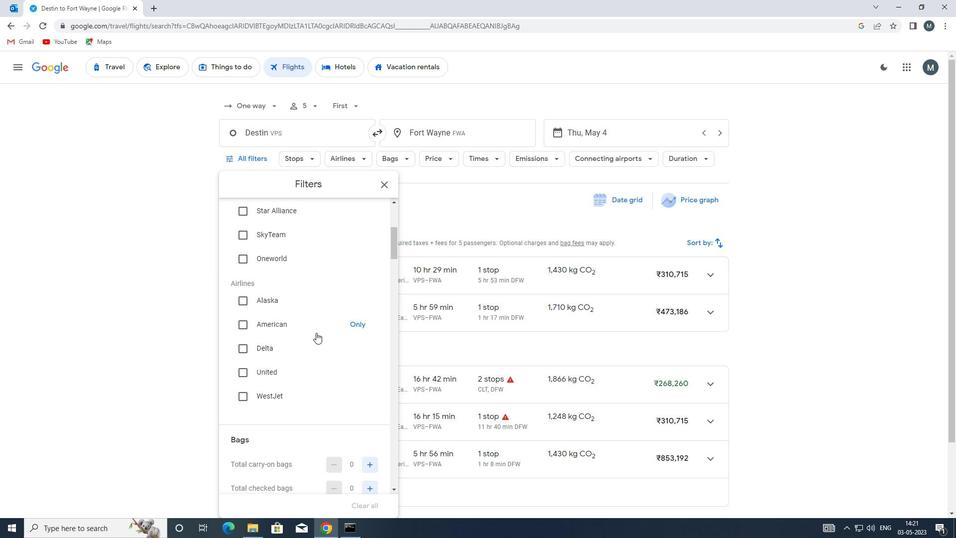 
Action: Mouse scrolled (316, 331) with delta (0, 0)
Screenshot: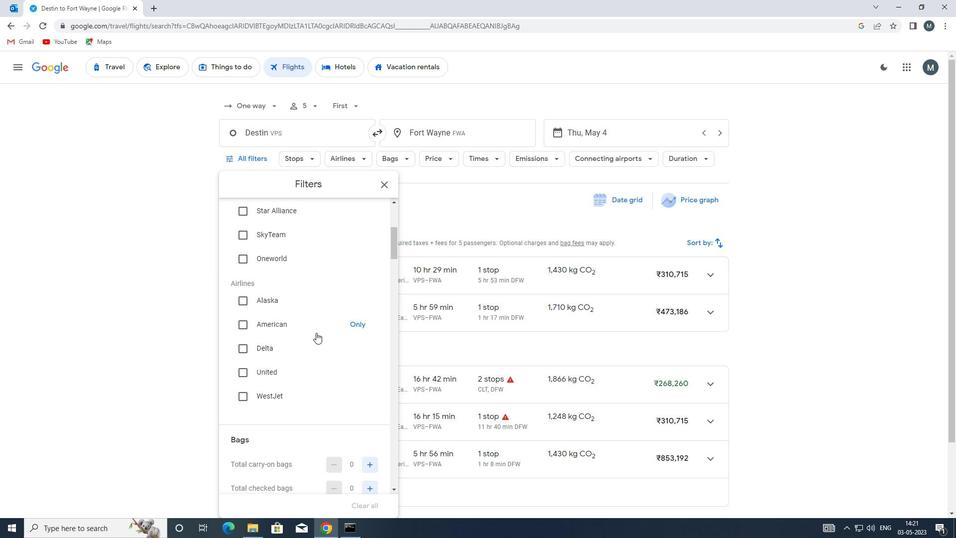 
Action: Mouse moved to (313, 336)
Screenshot: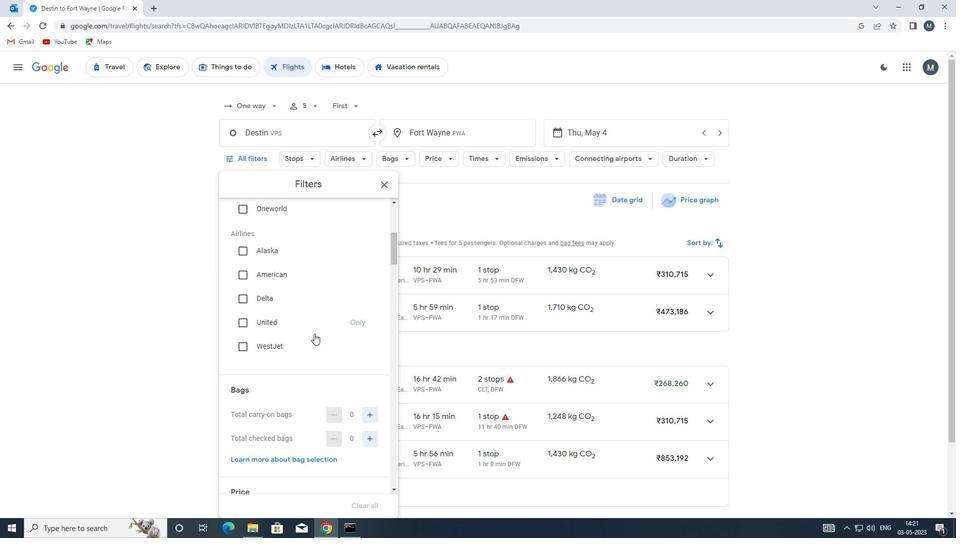 
Action: Mouse scrolled (313, 335) with delta (0, 0)
Screenshot: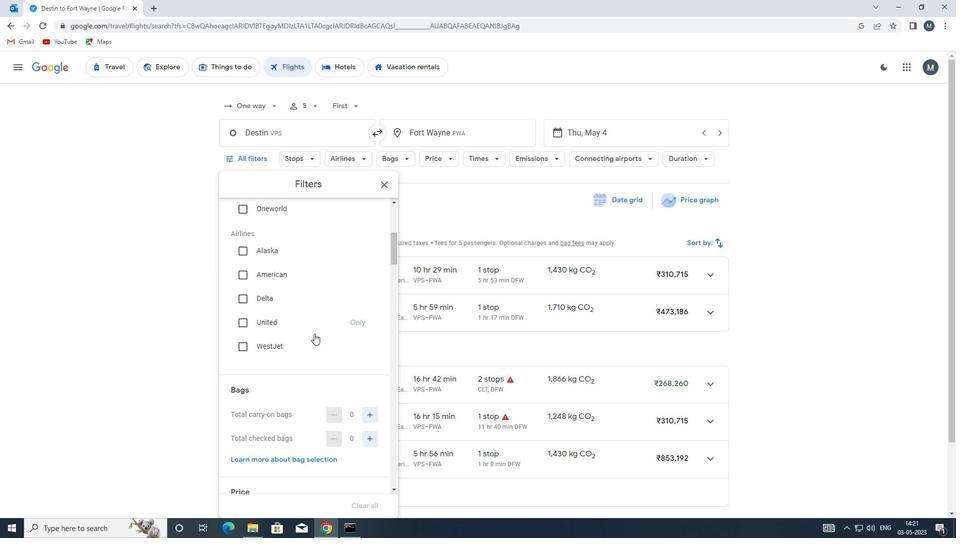 
Action: Mouse moved to (369, 364)
Screenshot: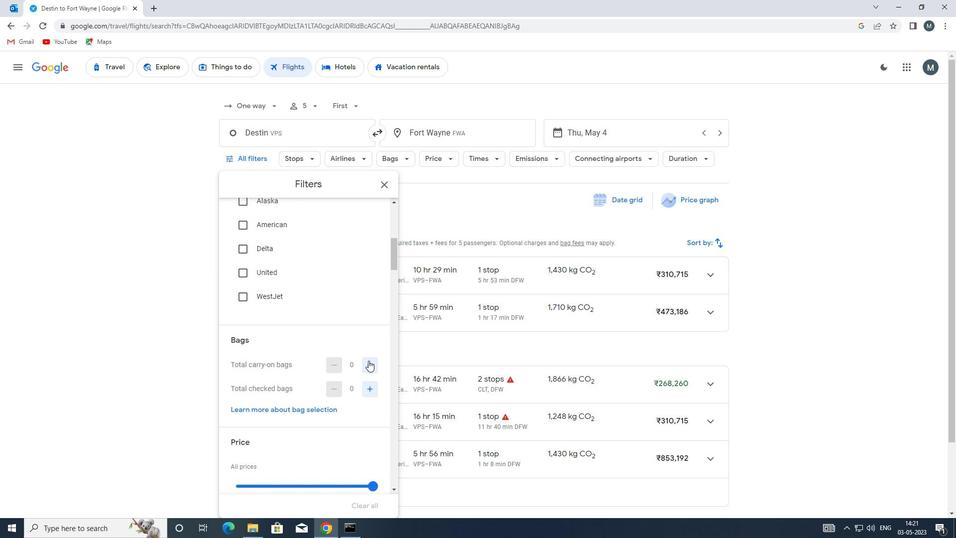 
Action: Mouse pressed left at (369, 364)
Screenshot: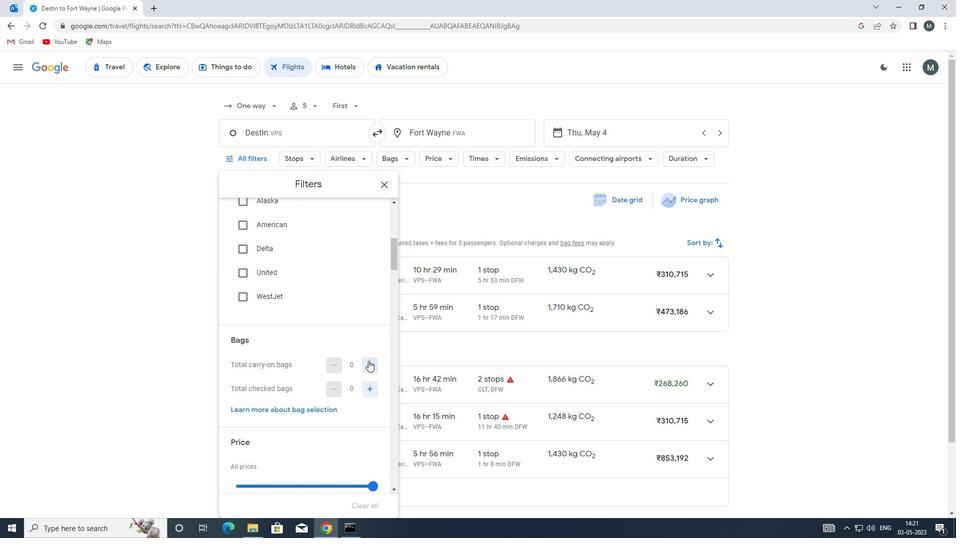 
Action: Mouse moved to (348, 347)
Screenshot: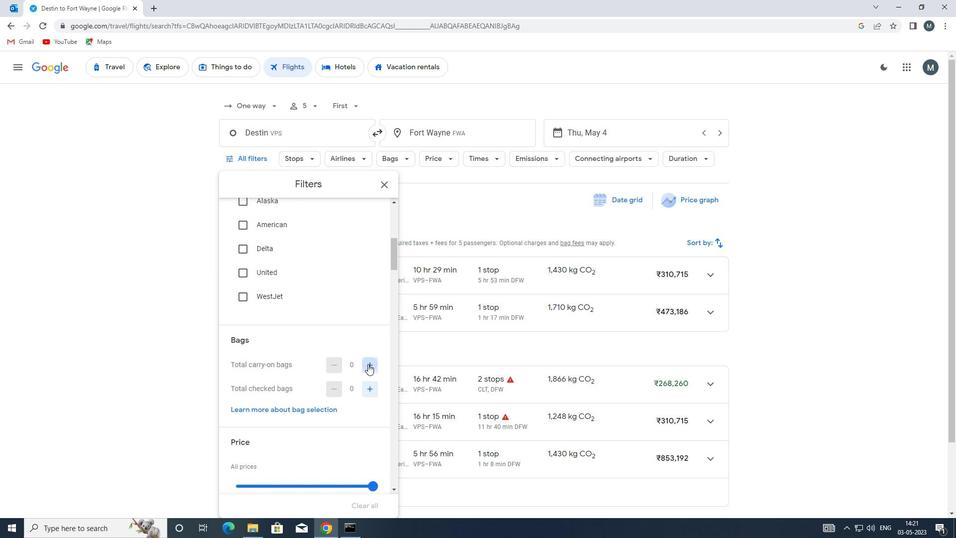 
Action: Mouse scrolled (348, 347) with delta (0, 0)
Screenshot: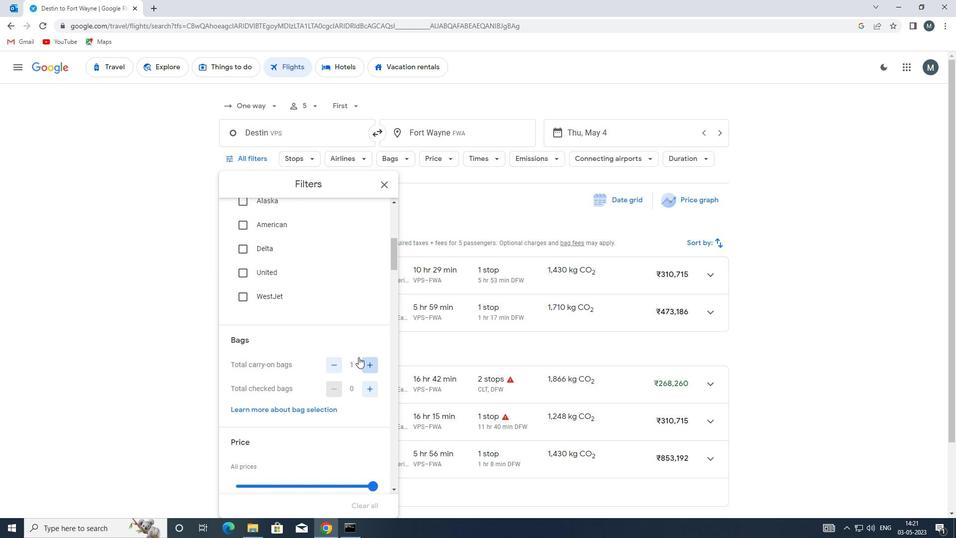 
Action: Mouse moved to (373, 336)
Screenshot: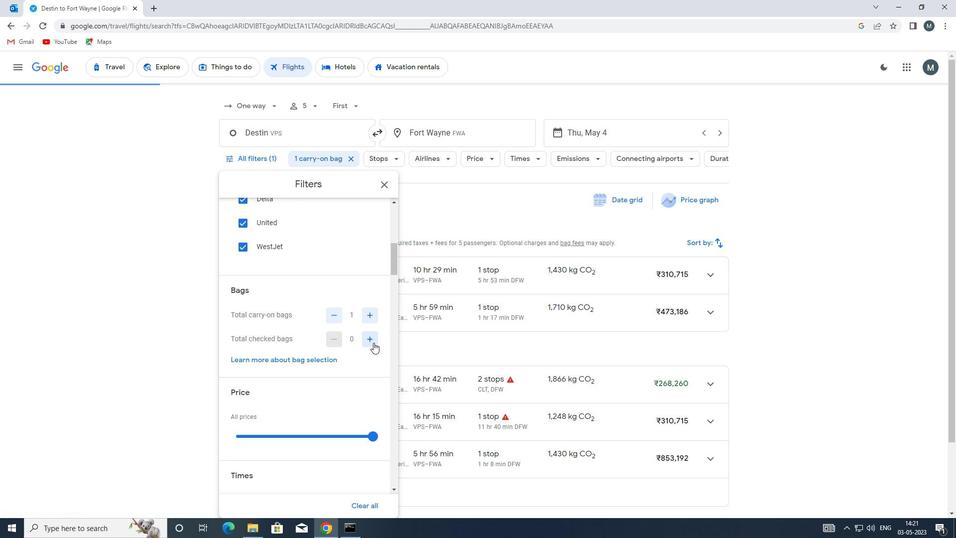 
Action: Mouse pressed left at (373, 336)
Screenshot: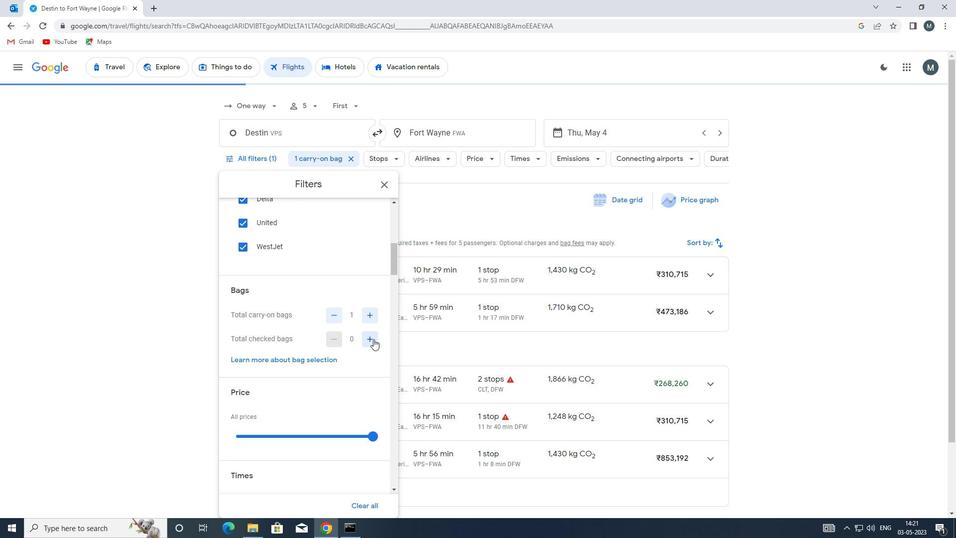 
Action: Mouse pressed left at (373, 336)
Screenshot: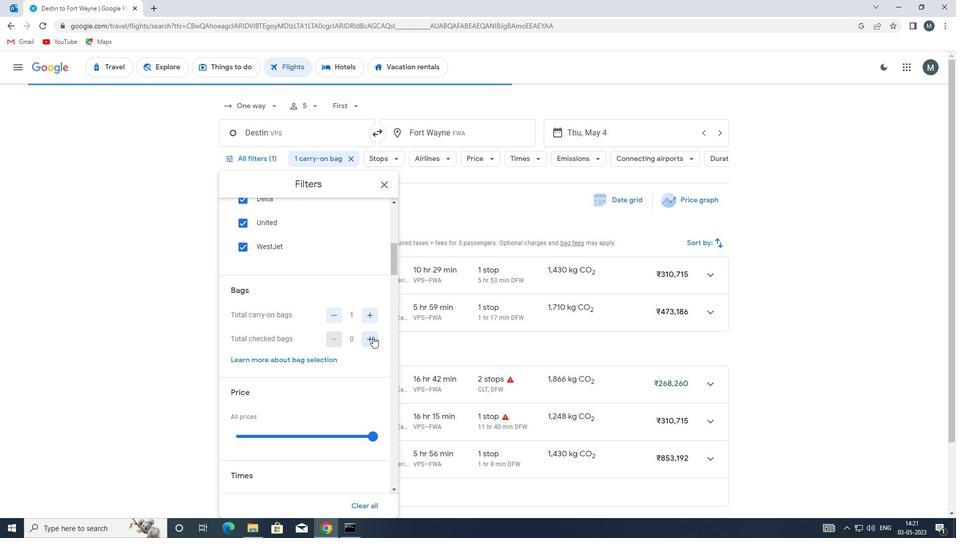 
Action: Mouse pressed left at (373, 336)
Screenshot: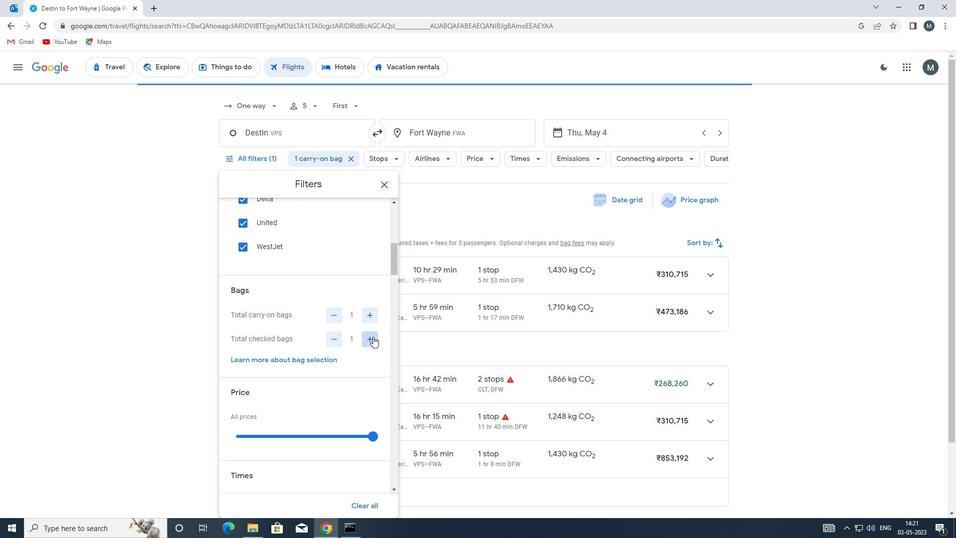 
Action: Mouse pressed left at (373, 336)
Screenshot: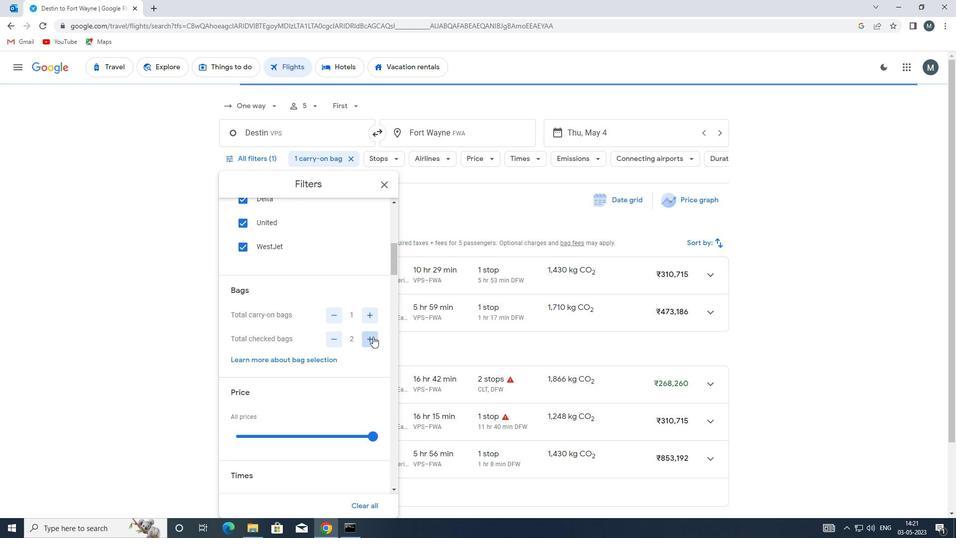 
Action: Mouse pressed left at (373, 336)
Screenshot: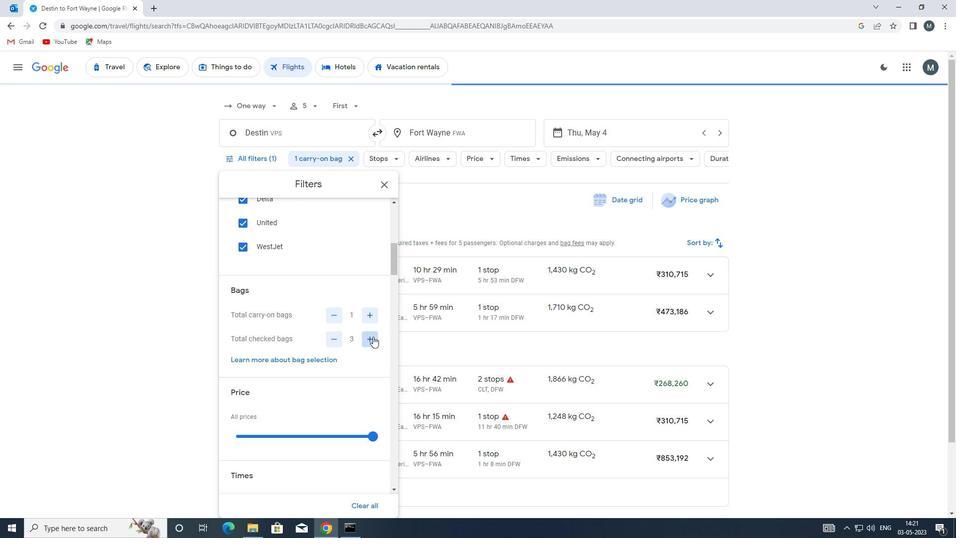 
Action: Mouse pressed left at (373, 336)
Screenshot: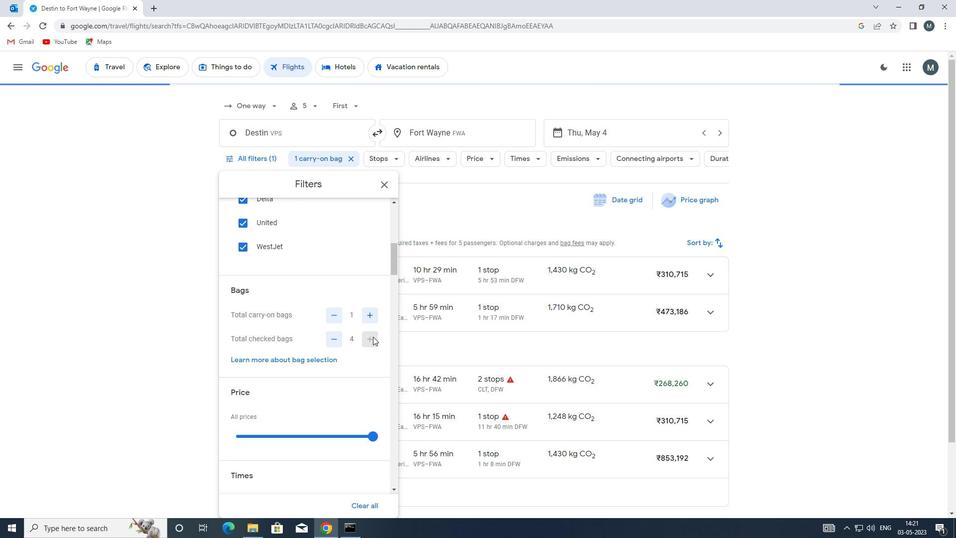 
Action: Mouse moved to (301, 330)
Screenshot: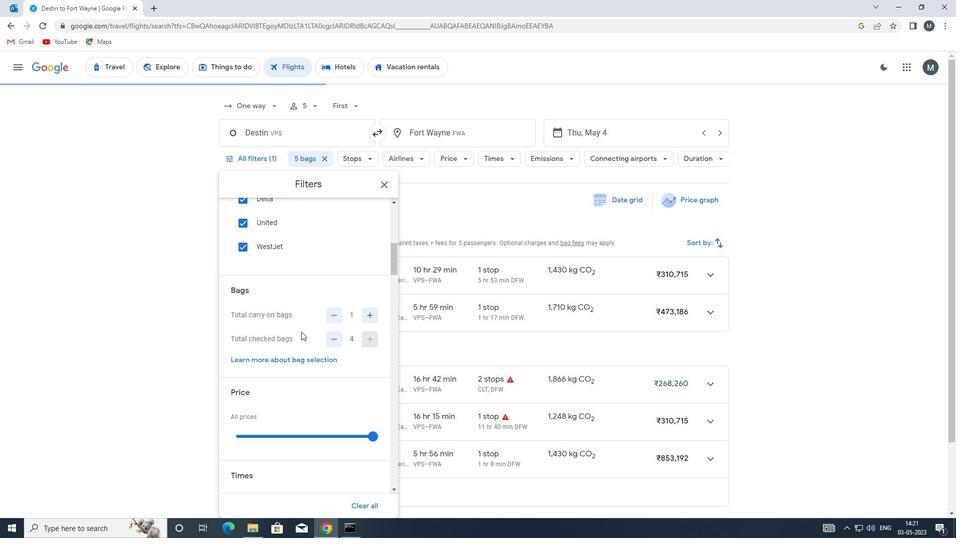 
Action: Mouse scrolled (301, 330) with delta (0, 0)
Screenshot: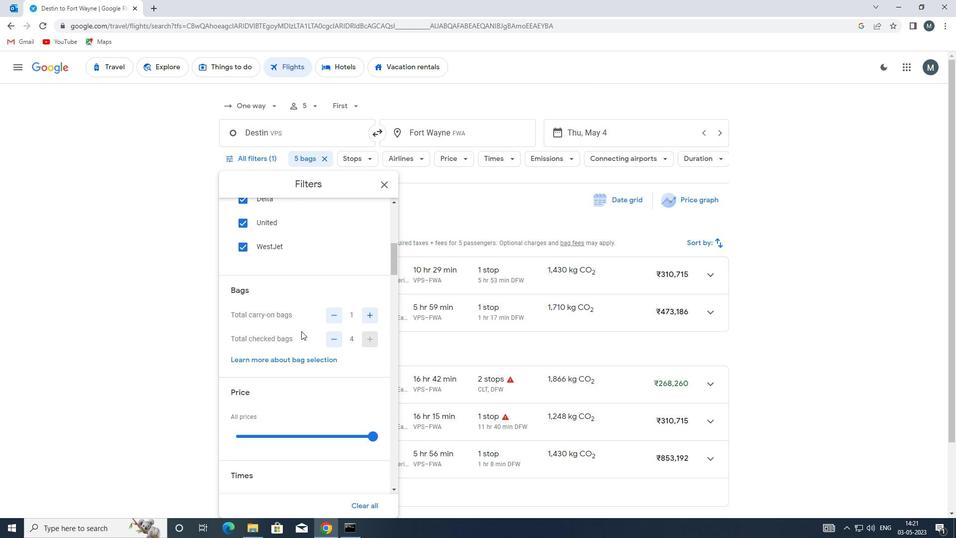 
Action: Mouse scrolled (301, 330) with delta (0, 0)
Screenshot: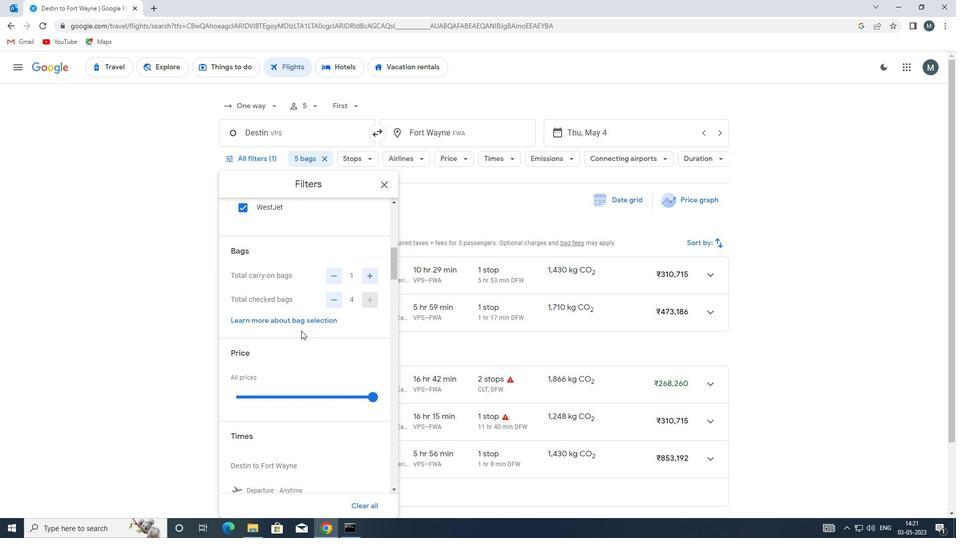 
Action: Mouse moved to (294, 335)
Screenshot: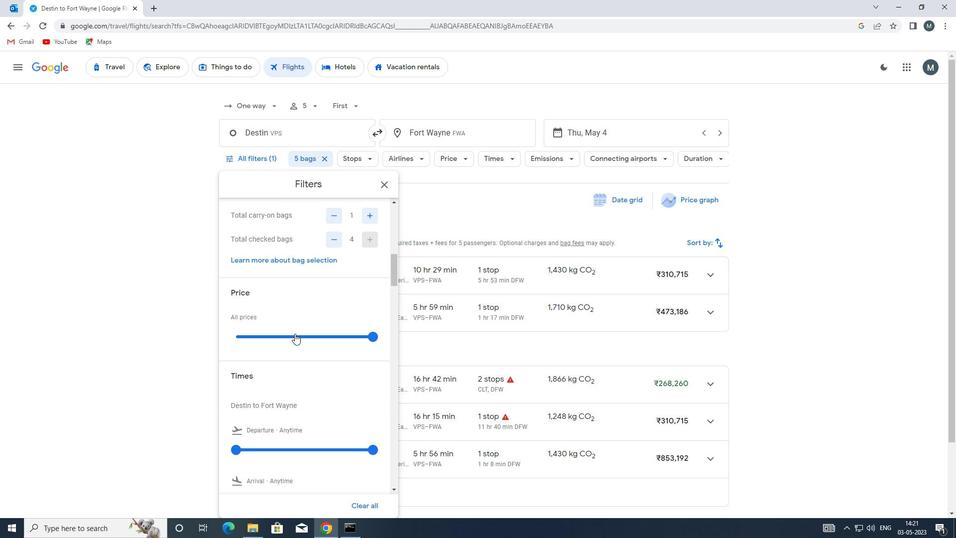 
Action: Mouse pressed left at (294, 335)
Screenshot: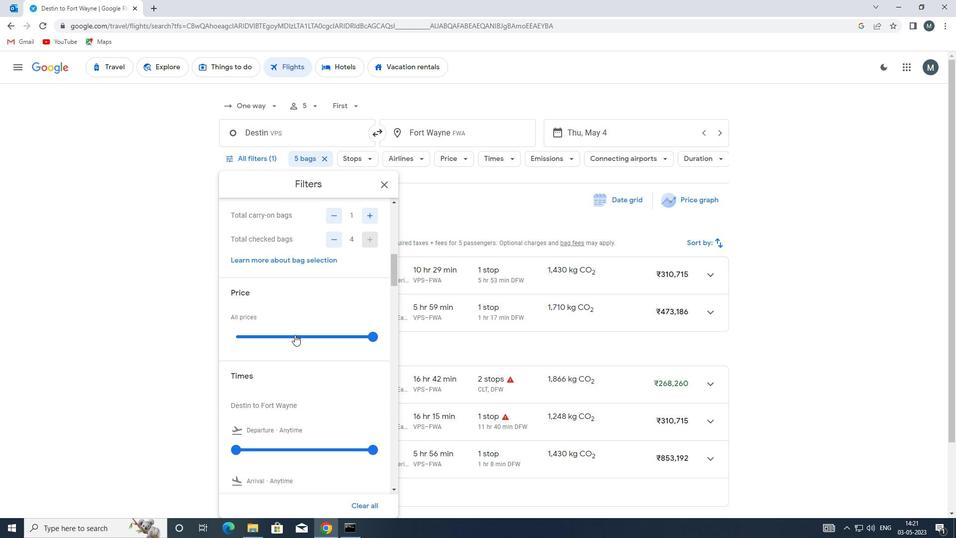 
Action: Mouse pressed left at (294, 335)
Screenshot: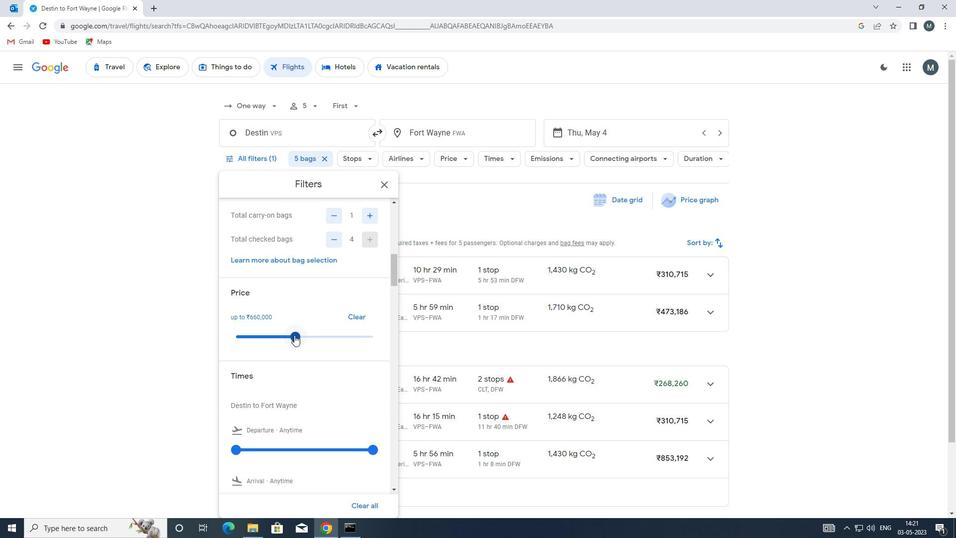 
Action: Mouse moved to (289, 310)
Screenshot: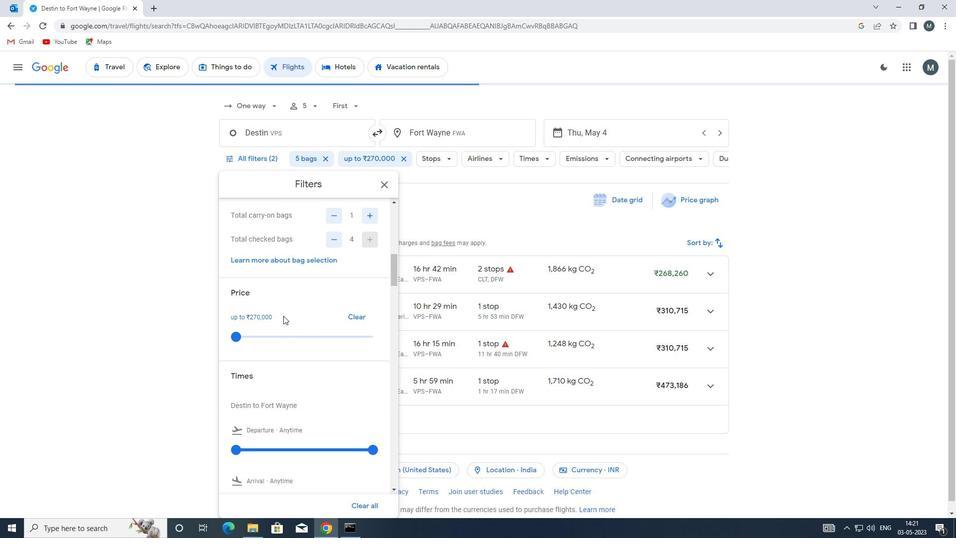 
Action: Mouse scrolled (289, 310) with delta (0, 0)
Screenshot: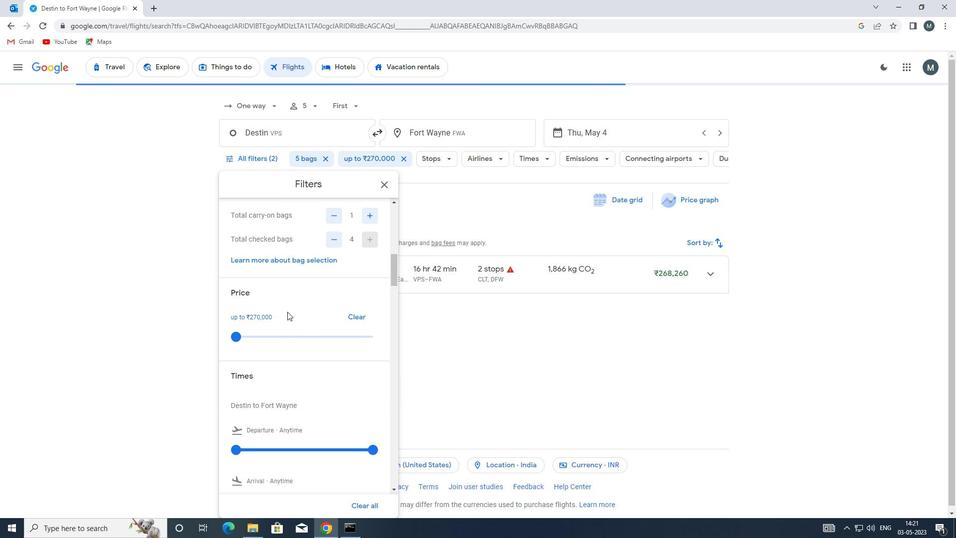 
Action: Mouse moved to (278, 315)
Screenshot: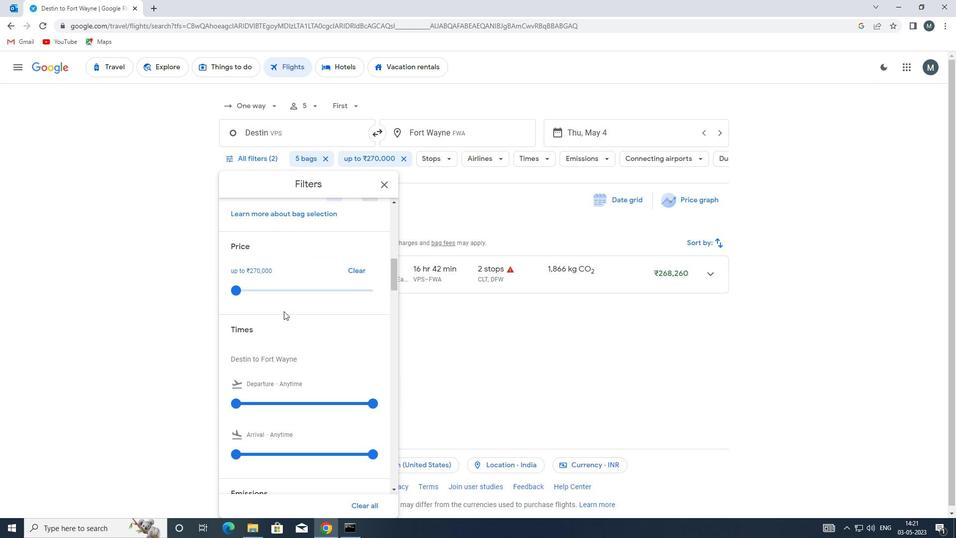 
Action: Mouse scrolled (278, 315) with delta (0, 0)
Screenshot: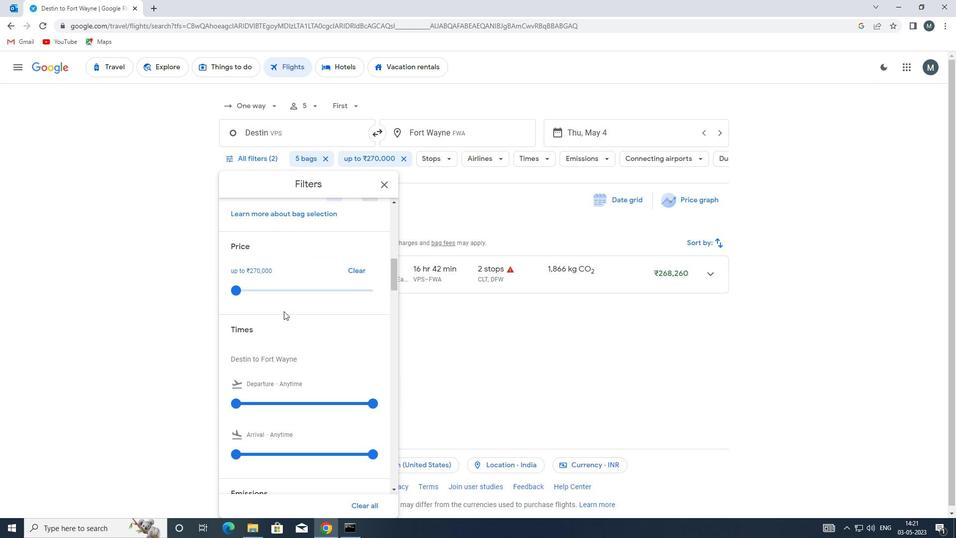 
Action: Mouse moved to (276, 318)
Screenshot: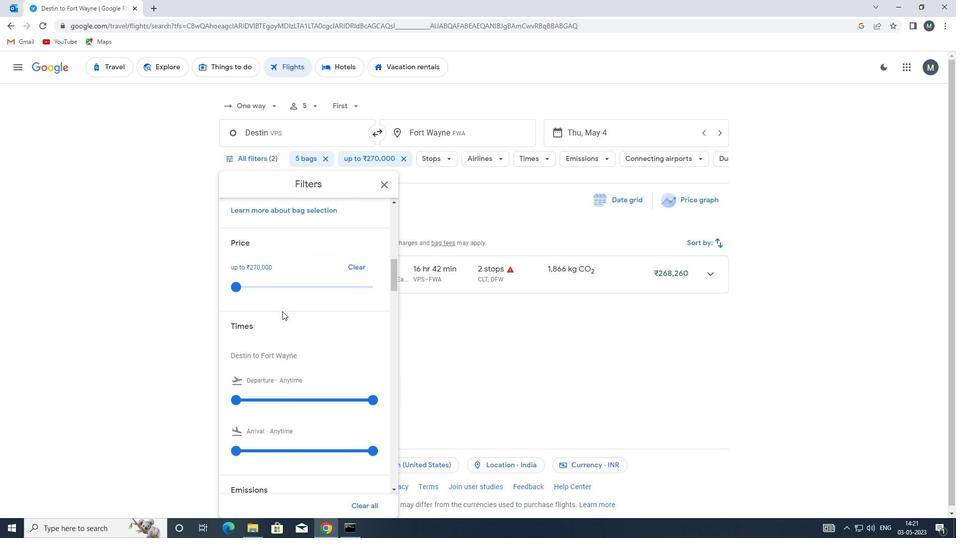 
Action: Mouse scrolled (276, 318) with delta (0, 0)
Screenshot: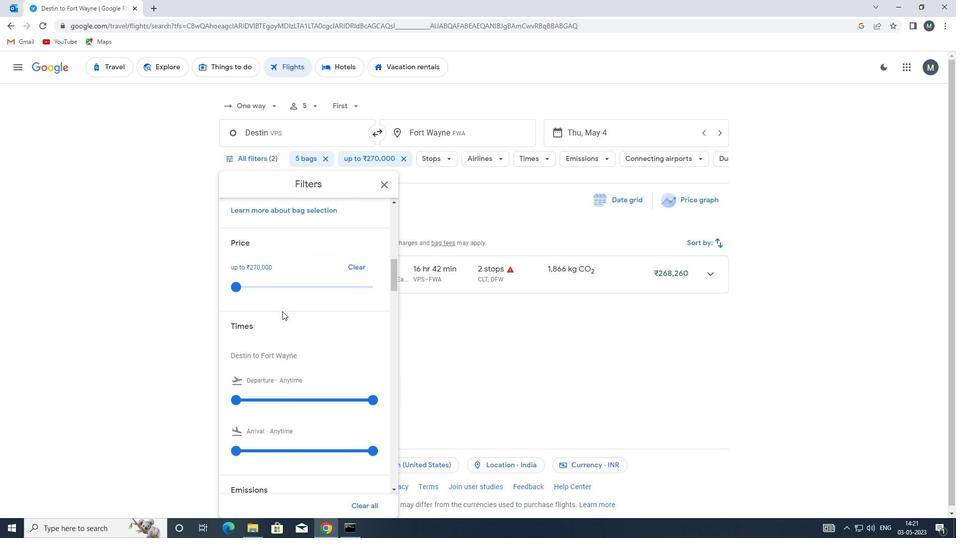 
Action: Mouse moved to (236, 300)
Screenshot: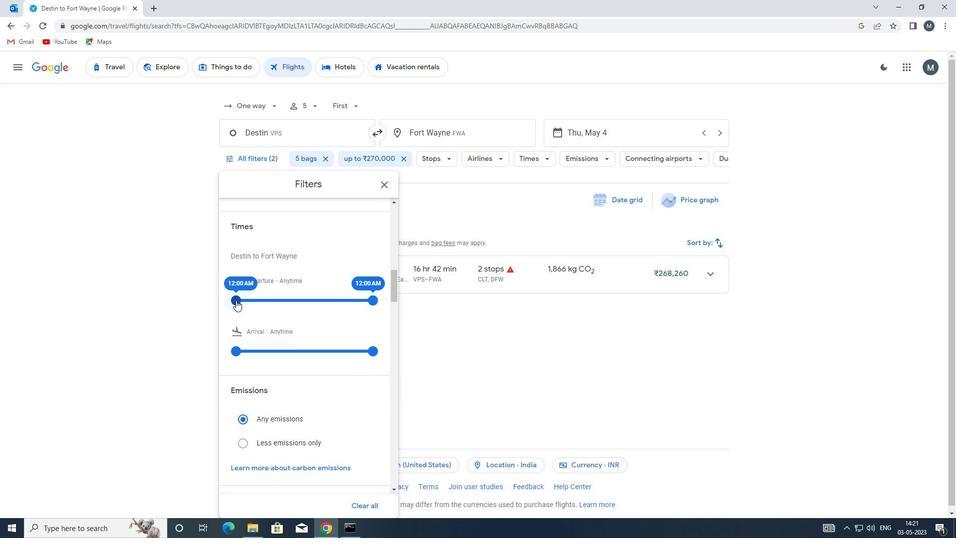 
Action: Mouse pressed left at (236, 300)
Screenshot: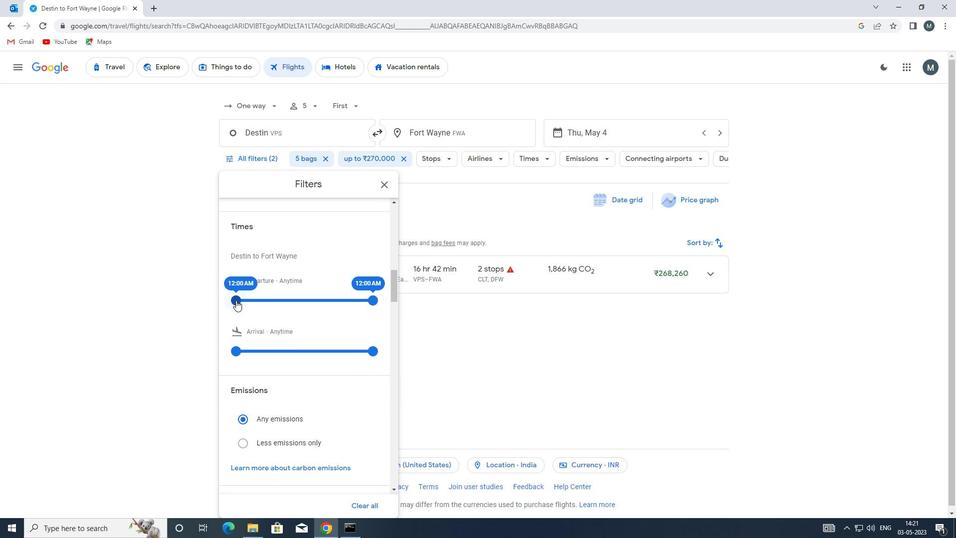 
Action: Mouse moved to (374, 299)
Screenshot: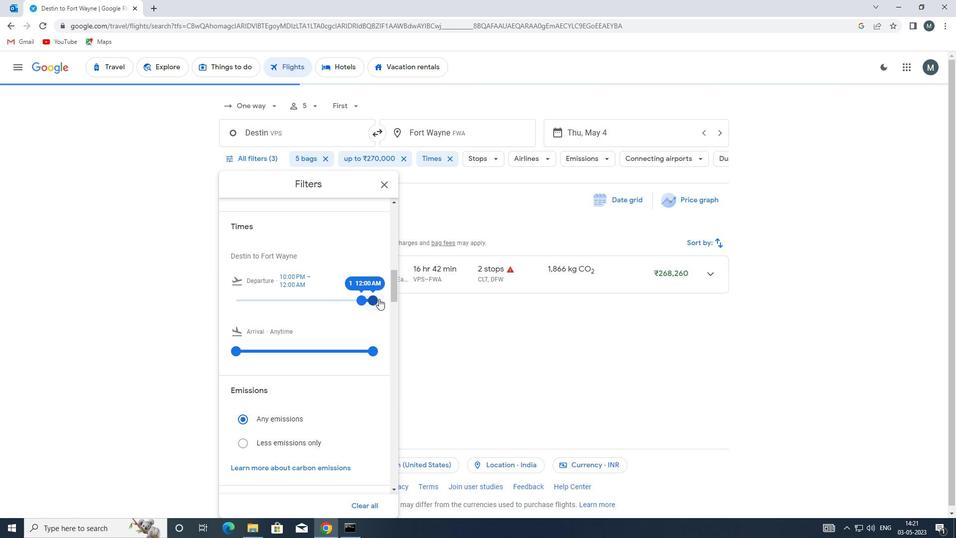 
Action: Mouse pressed left at (374, 299)
Screenshot: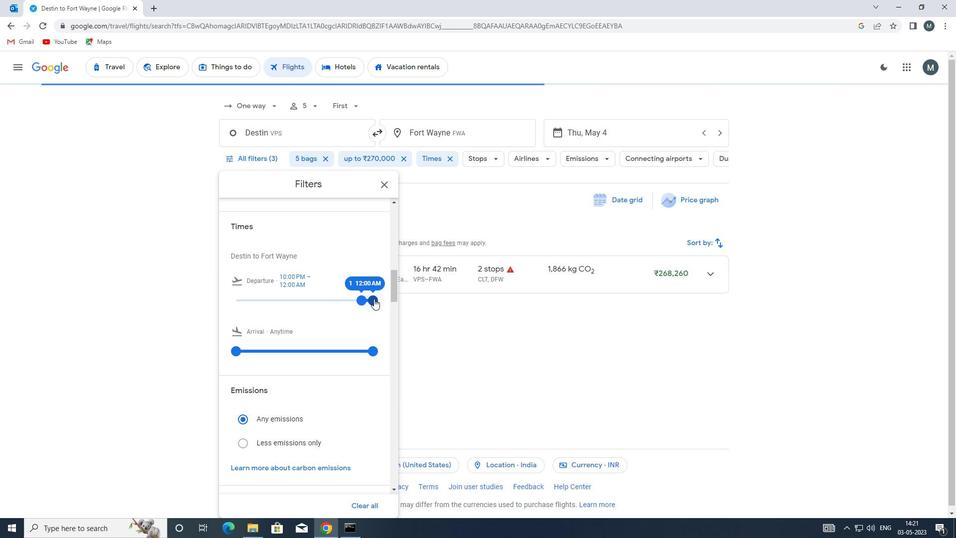 
Action: Mouse moved to (356, 298)
Screenshot: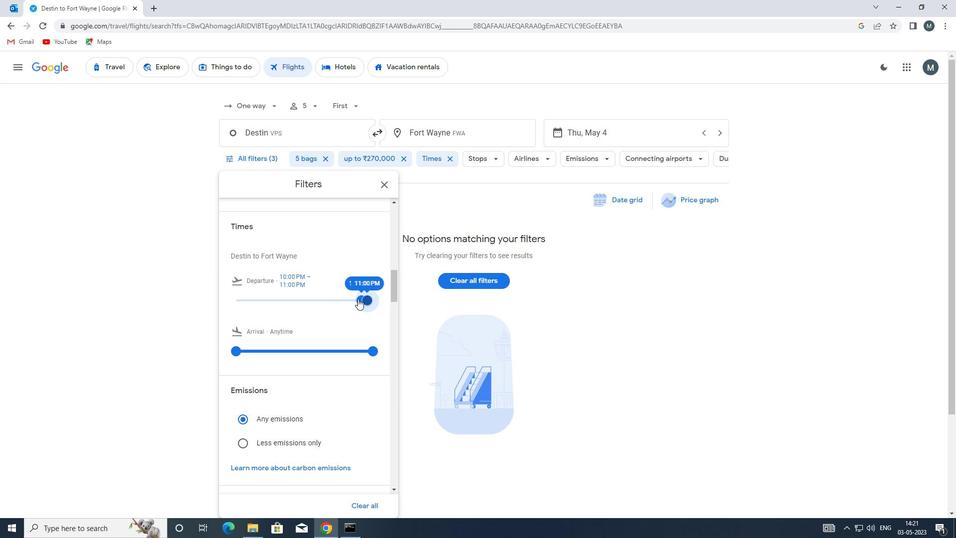 
Action: Mouse scrolled (356, 298) with delta (0, 0)
Screenshot: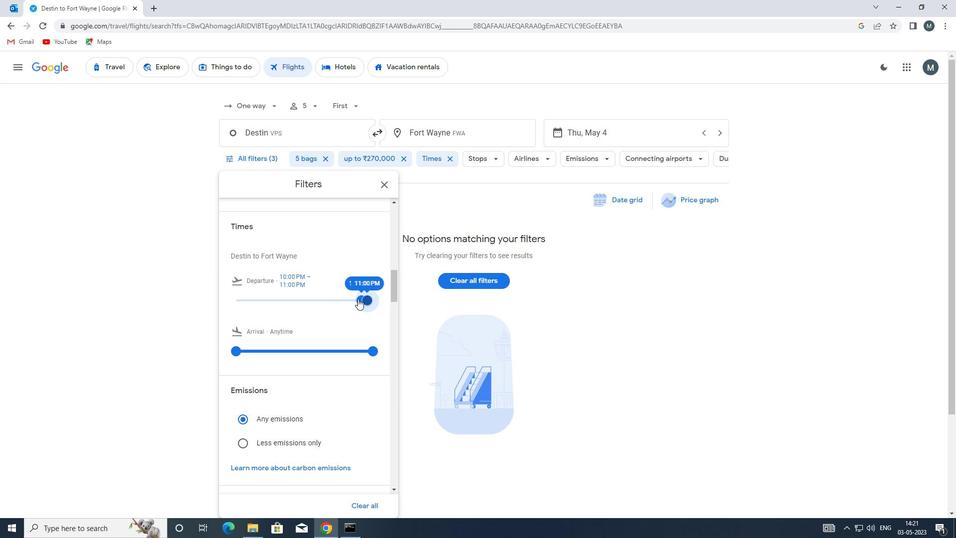 
Action: Mouse moved to (355, 300)
Screenshot: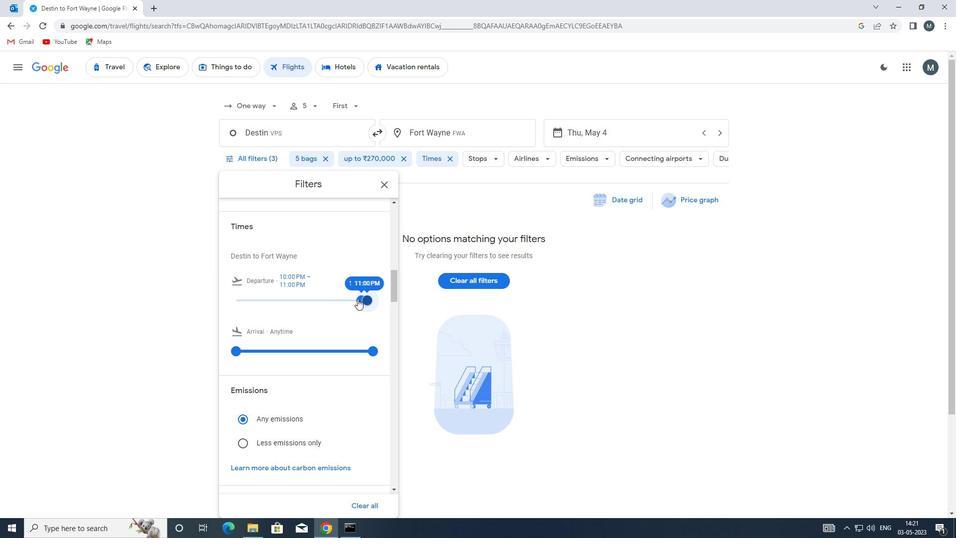 
Action: Mouse scrolled (355, 299) with delta (0, 0)
Screenshot: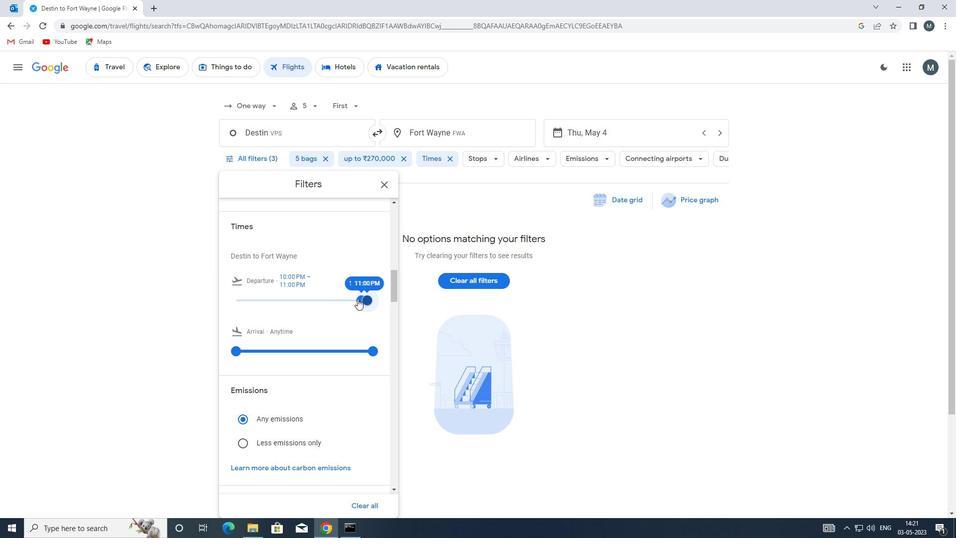 
Action: Mouse moved to (387, 186)
Screenshot: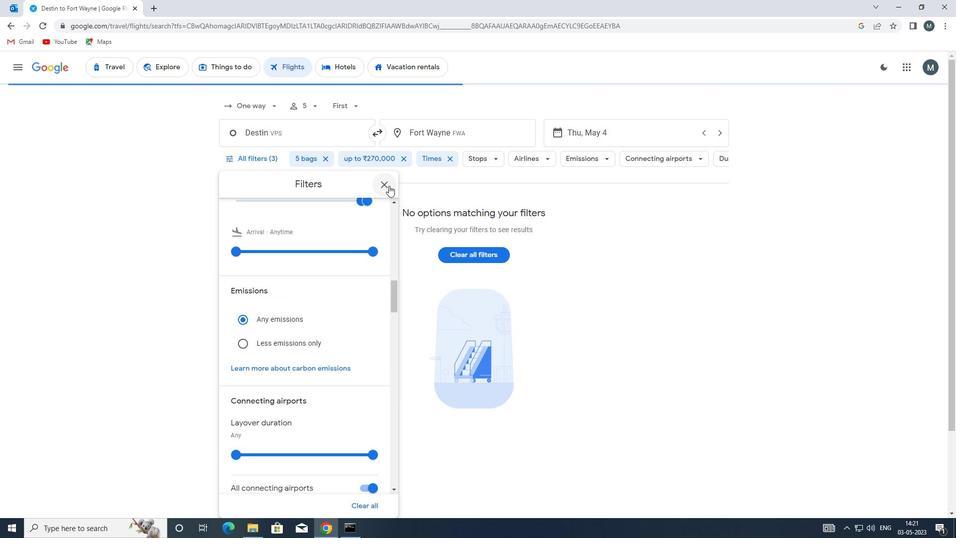 
Action: Mouse pressed left at (387, 186)
Screenshot: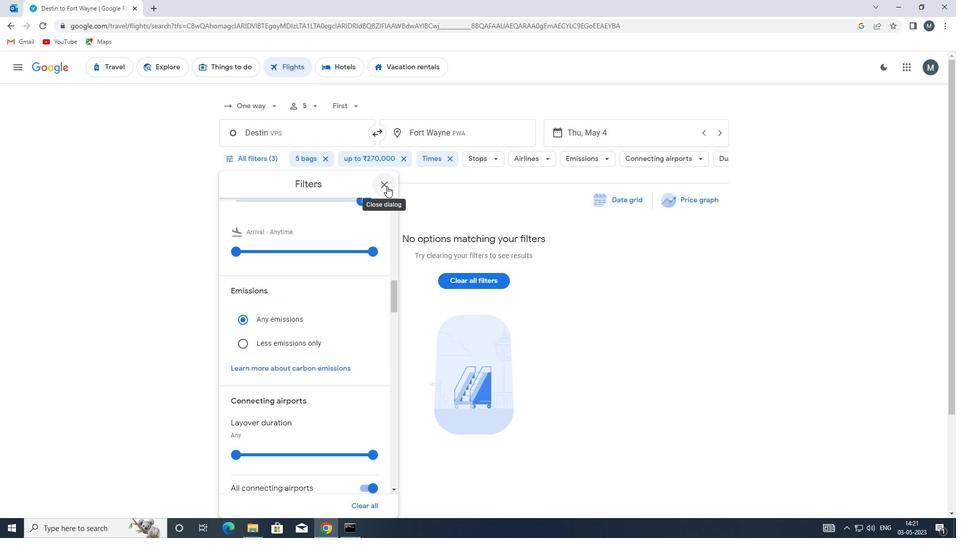 
Action: Mouse moved to (387, 186)
Screenshot: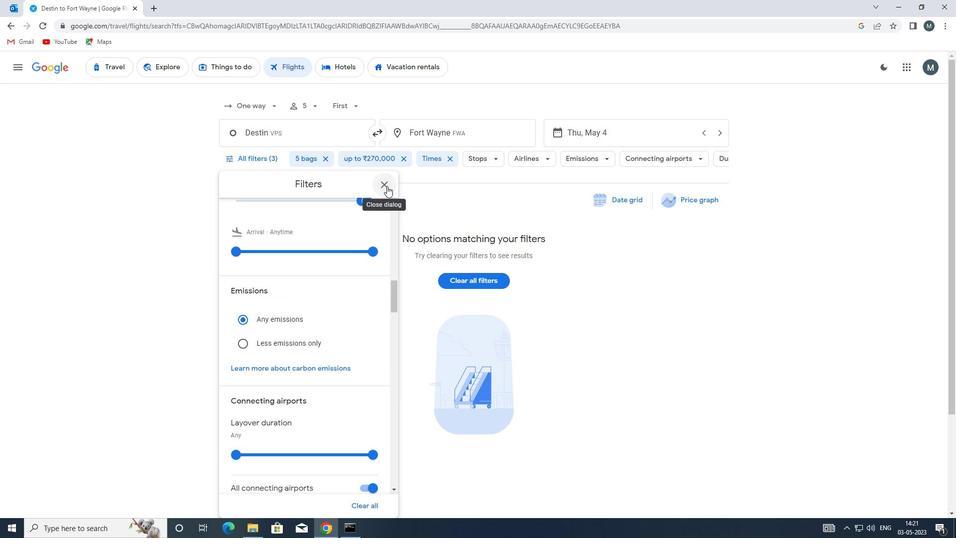 
